 Task: Search one way flight ticket for 1 adult, 5 children, 2 infants in seat and 1 infant on lap in first from Ogden: Ogden-hinckley Airport to Indianapolis: Indianapolis International Airport on 8-5-2023. Choice of flights is Sun country airlines. Number of bags: 1 checked bag. Price is upto 35000. Outbound departure time preference is 11:15.
Action: Mouse moved to (289, 262)
Screenshot: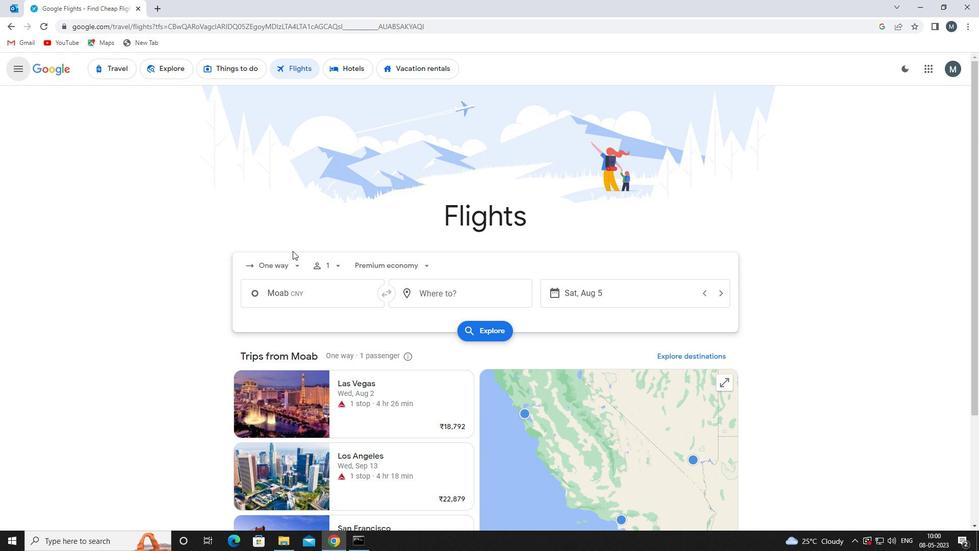 
Action: Mouse pressed left at (289, 262)
Screenshot: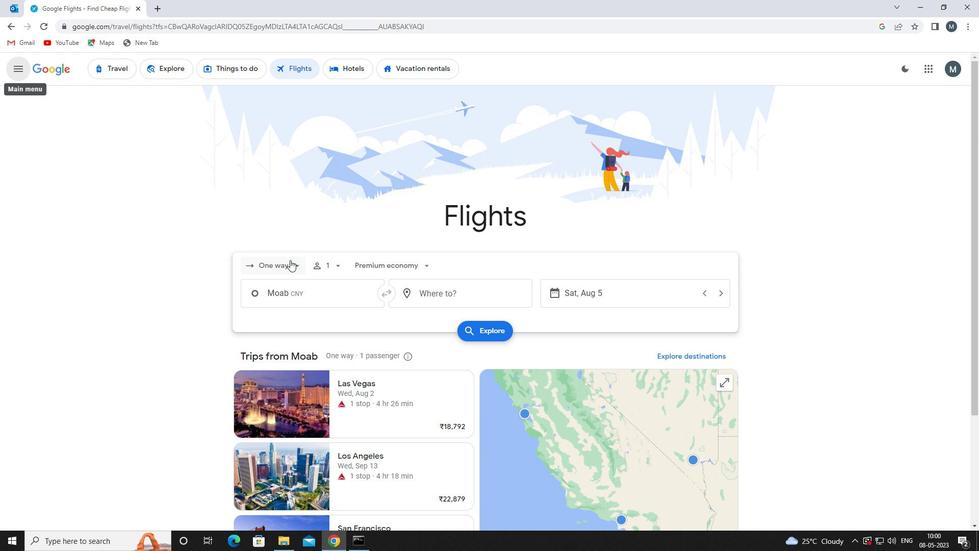
Action: Mouse moved to (296, 315)
Screenshot: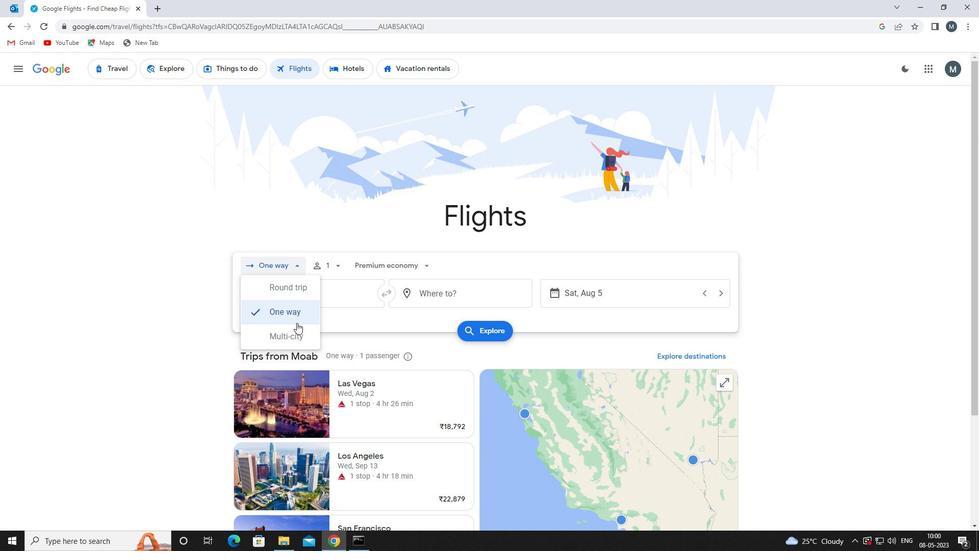 
Action: Mouse pressed left at (296, 315)
Screenshot: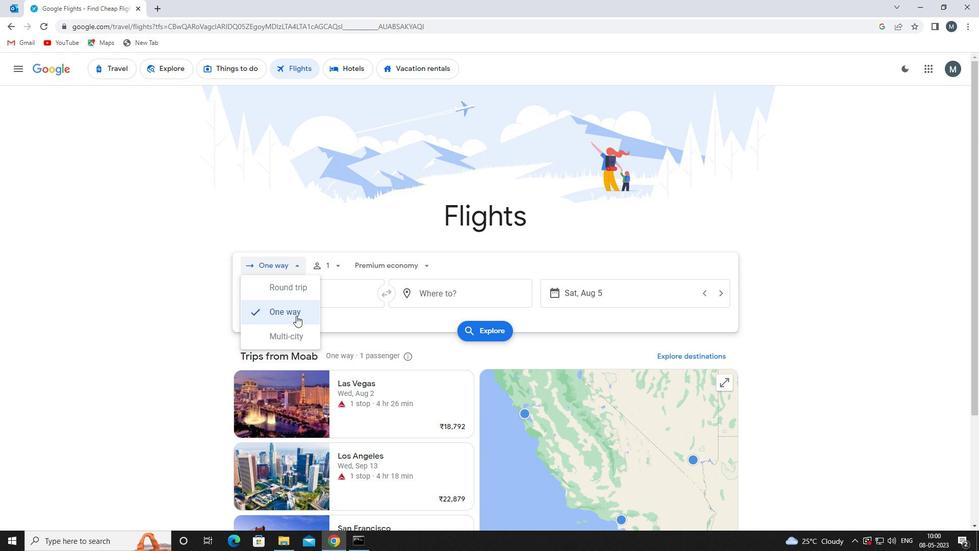 
Action: Mouse moved to (325, 266)
Screenshot: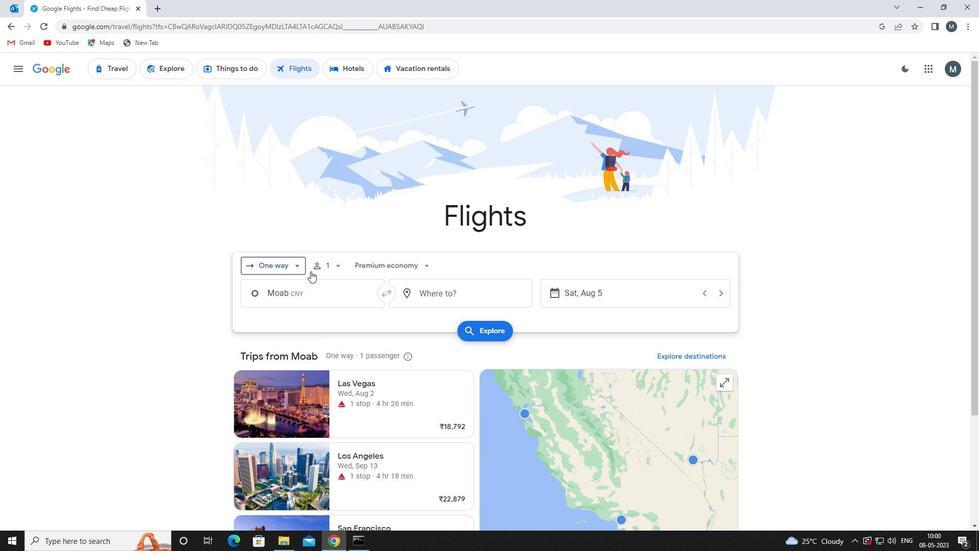 
Action: Mouse pressed left at (325, 266)
Screenshot: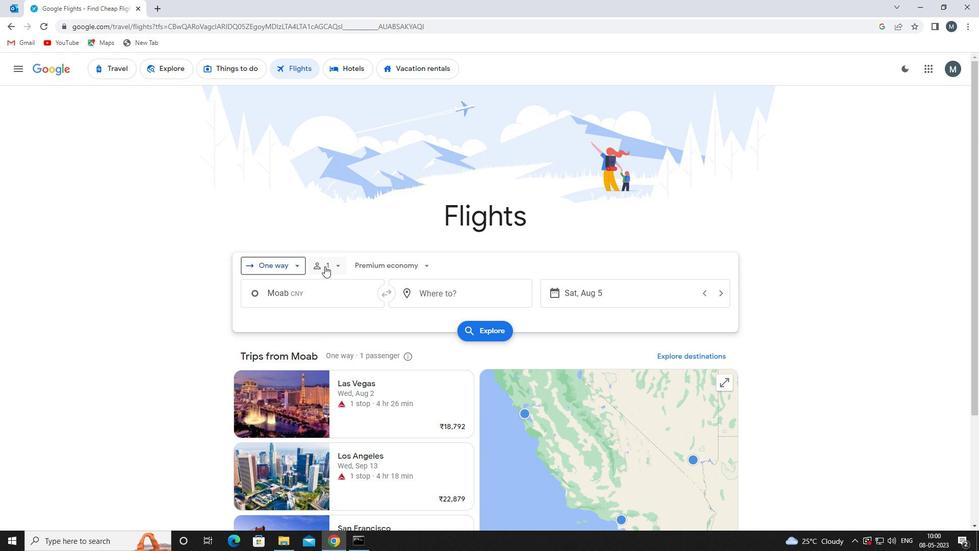 
Action: Mouse moved to (415, 315)
Screenshot: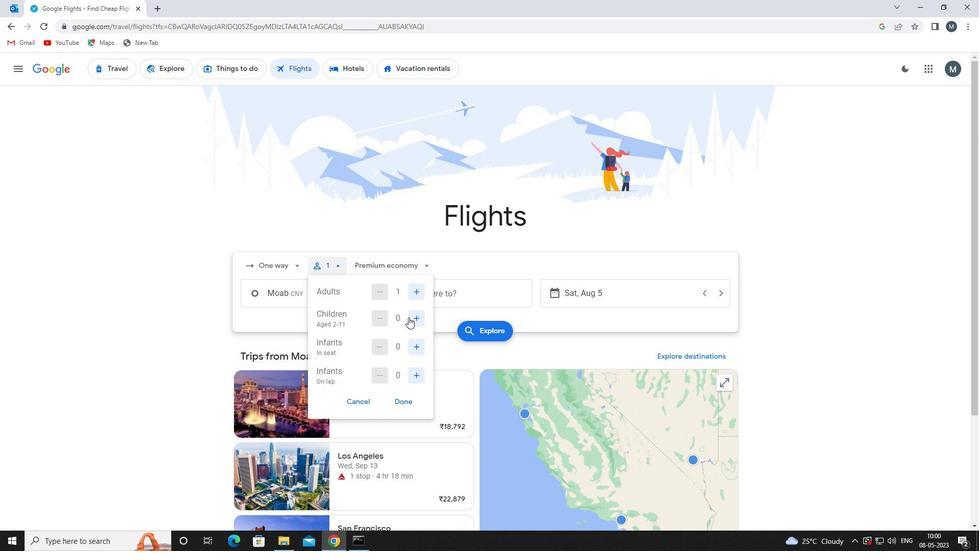 
Action: Mouse pressed left at (415, 315)
Screenshot: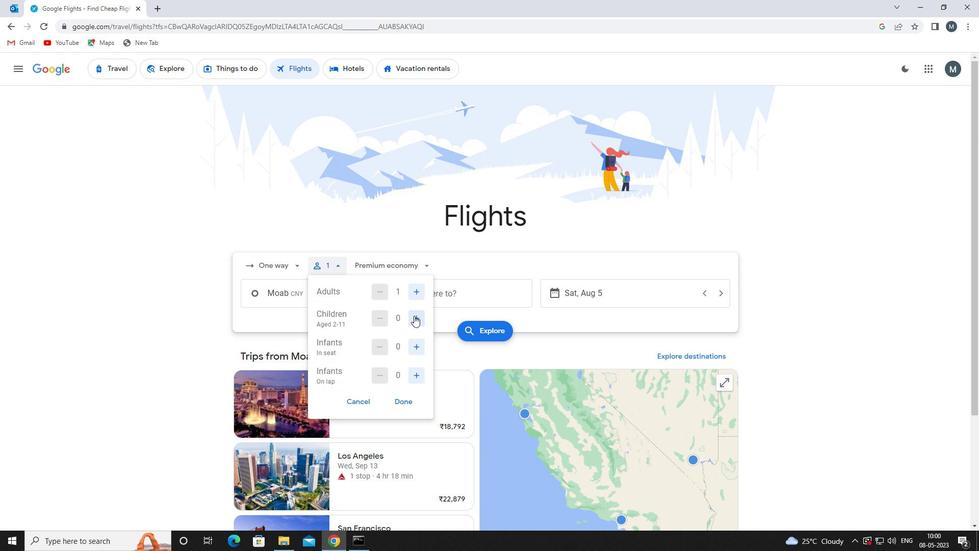
Action: Mouse moved to (415, 315)
Screenshot: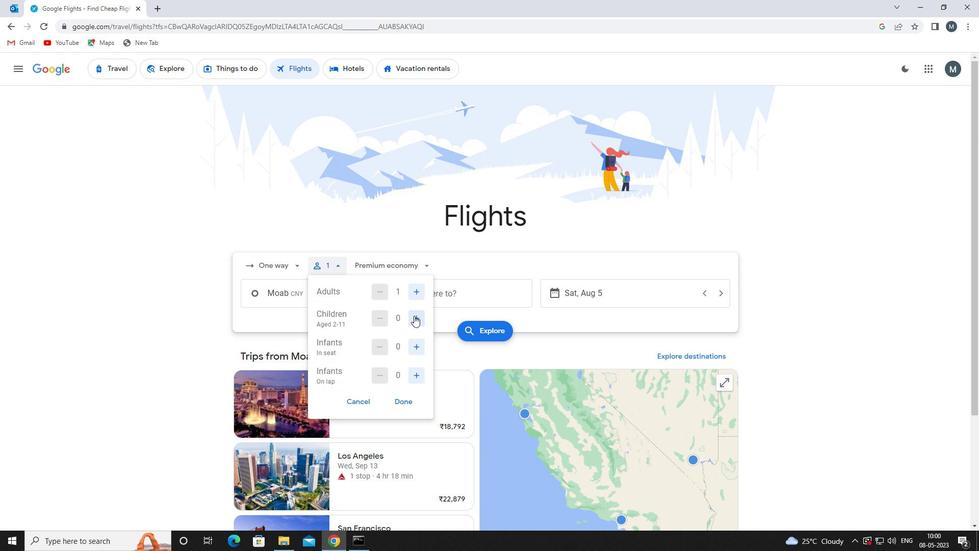 
Action: Mouse pressed left at (415, 315)
Screenshot: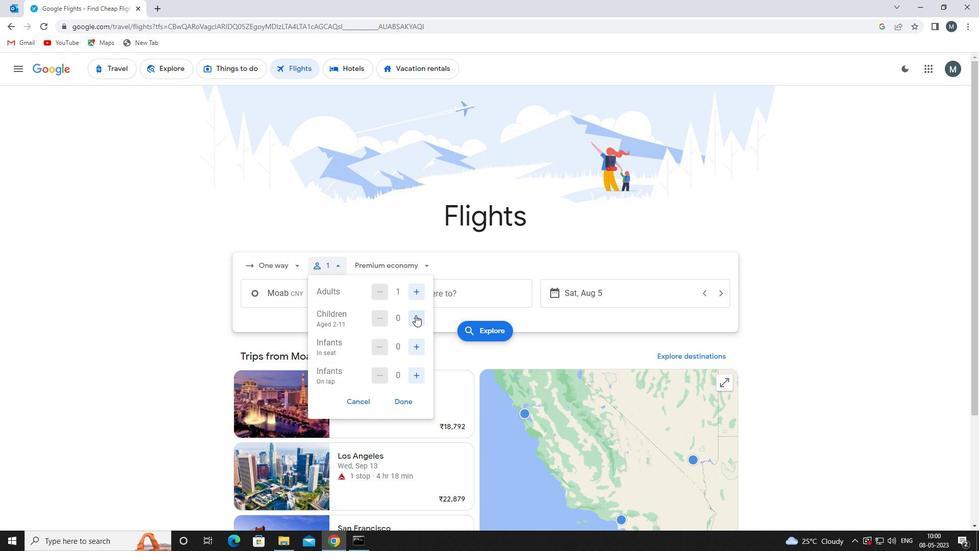
Action: Mouse moved to (417, 315)
Screenshot: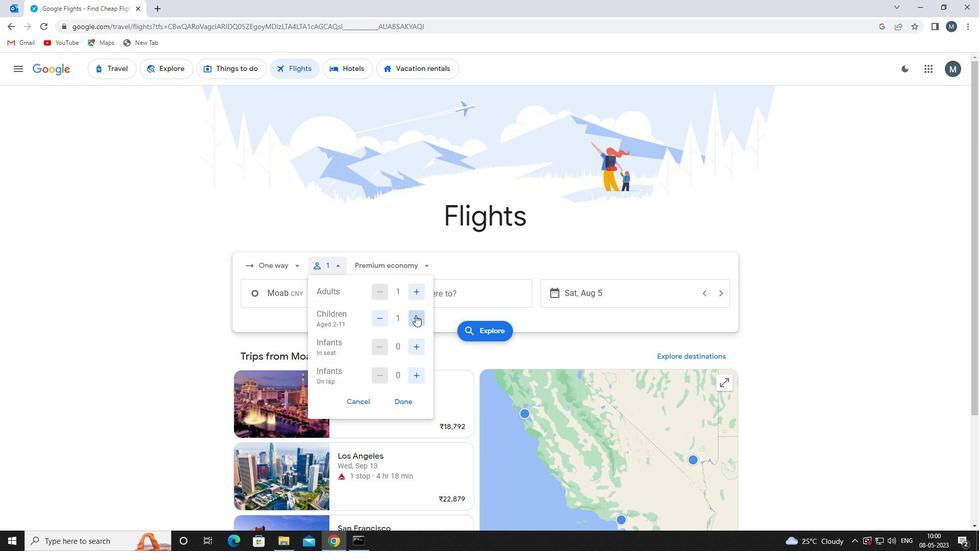 
Action: Mouse pressed left at (417, 315)
Screenshot: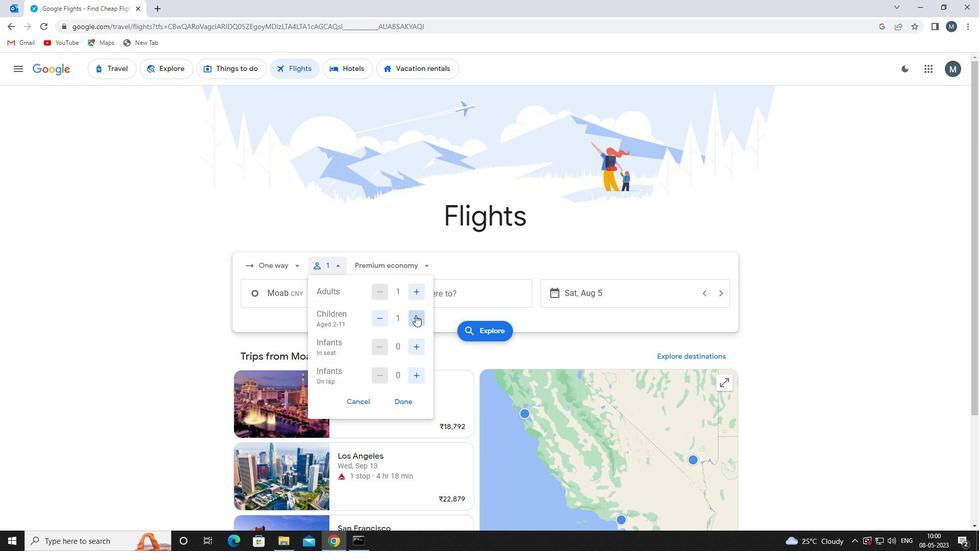 
Action: Mouse pressed left at (417, 315)
Screenshot: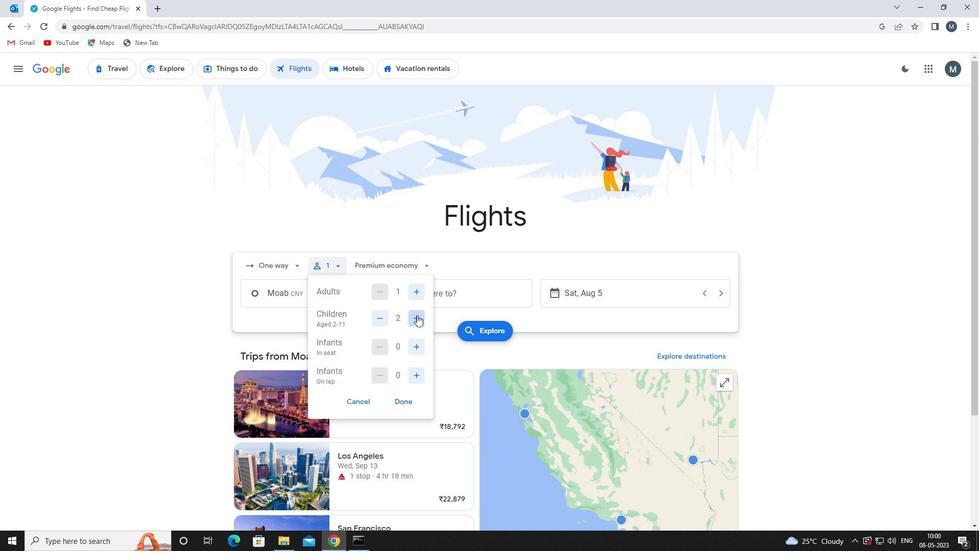 
Action: Mouse pressed left at (417, 315)
Screenshot: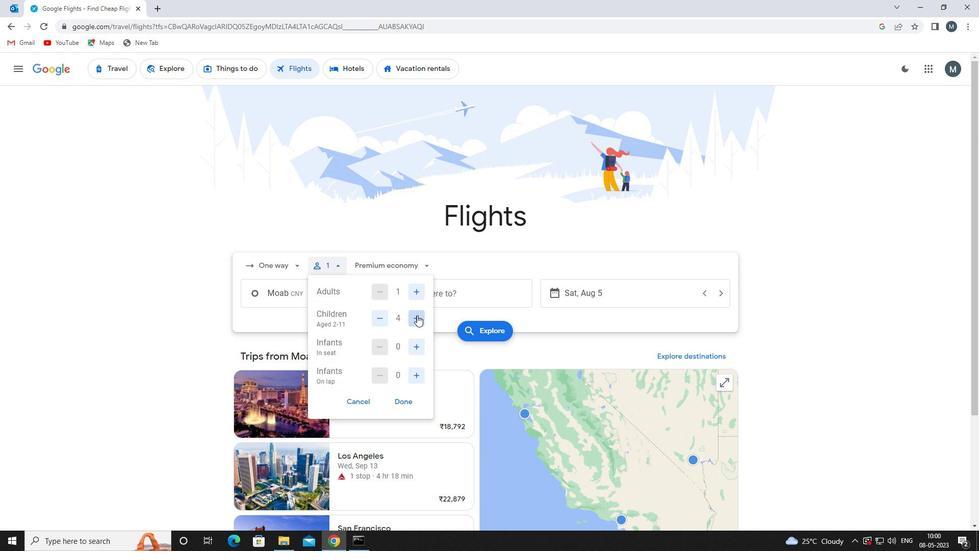 
Action: Mouse moved to (420, 344)
Screenshot: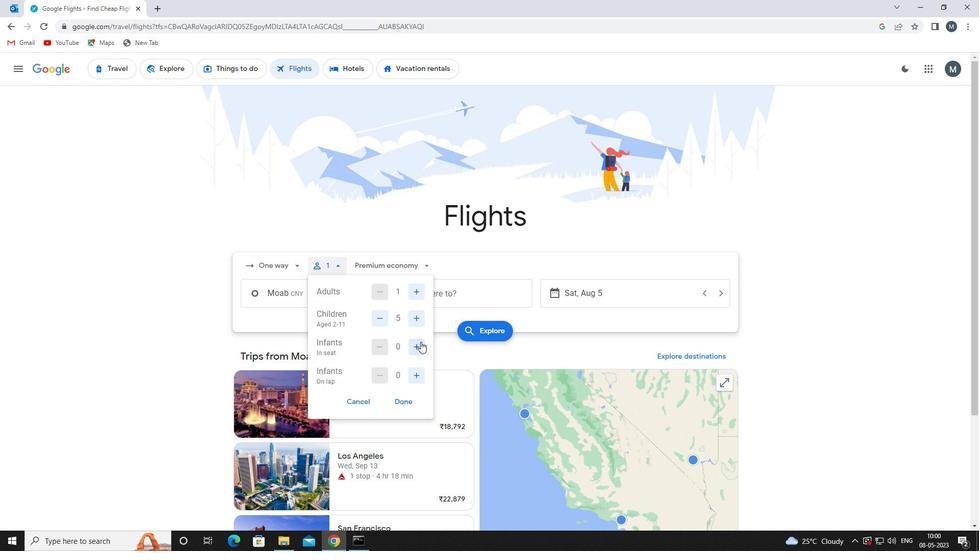 
Action: Mouse pressed left at (420, 344)
Screenshot: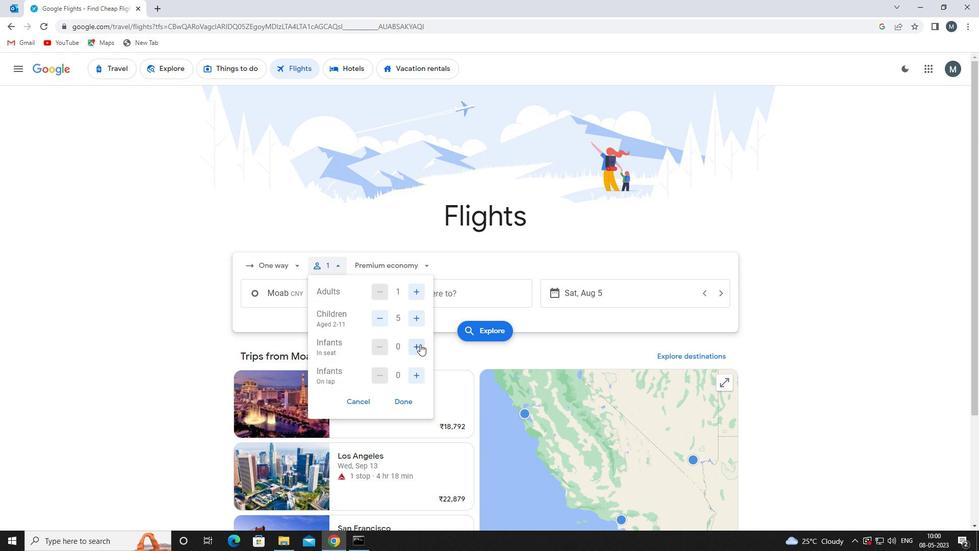 
Action: Mouse pressed left at (420, 344)
Screenshot: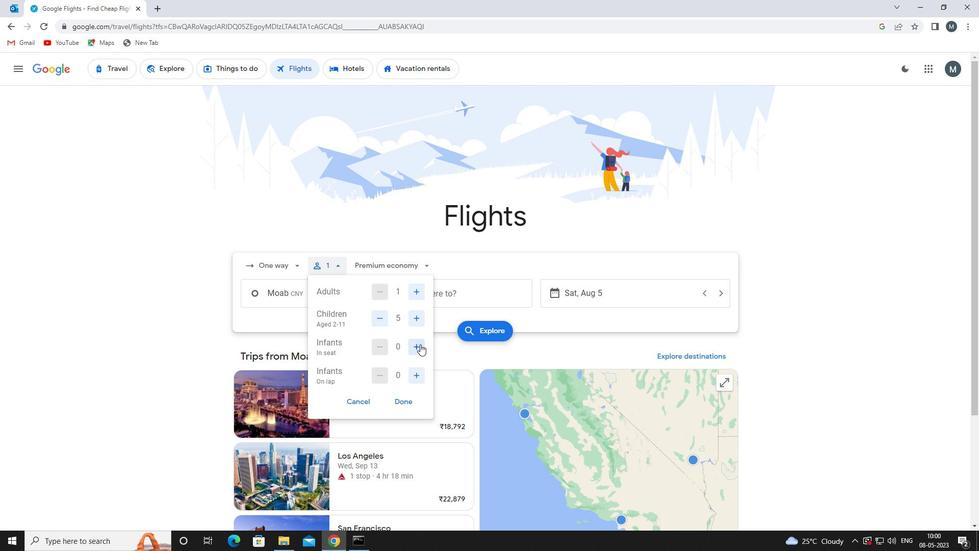 
Action: Mouse moved to (416, 374)
Screenshot: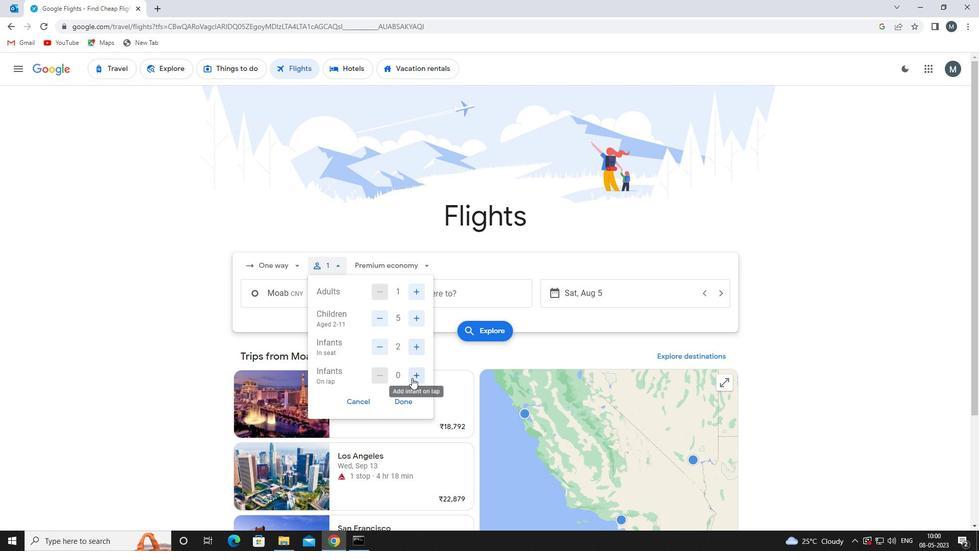 
Action: Mouse pressed left at (416, 374)
Screenshot: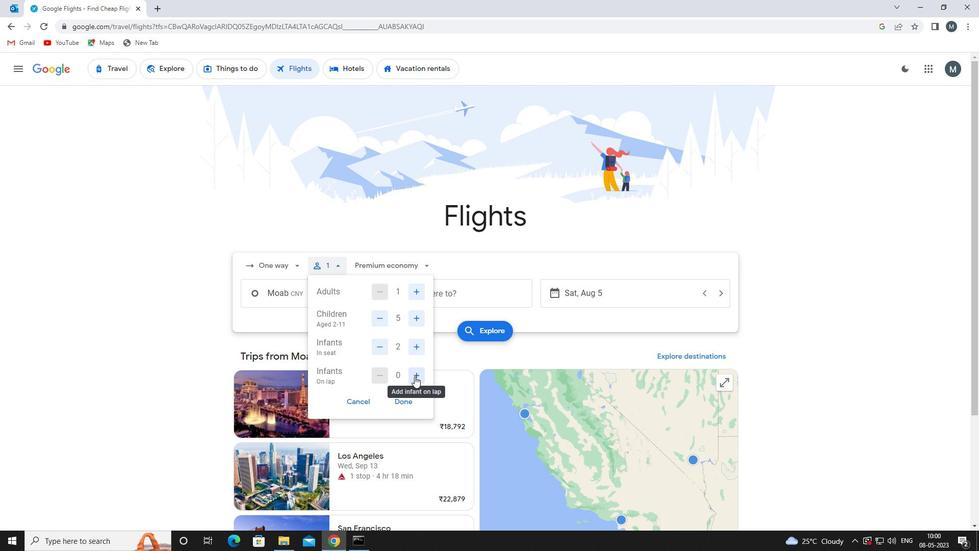 
Action: Mouse moved to (376, 346)
Screenshot: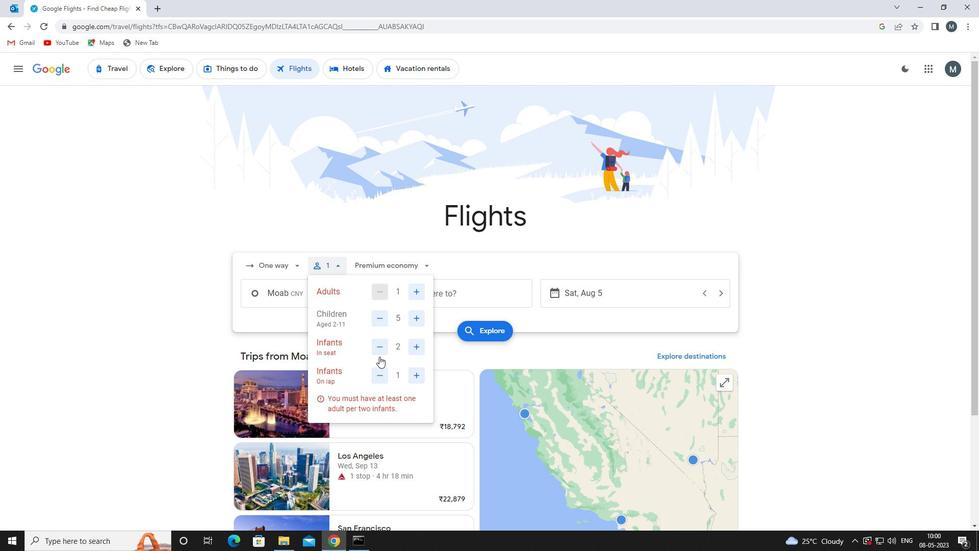 
Action: Mouse pressed left at (376, 346)
Screenshot: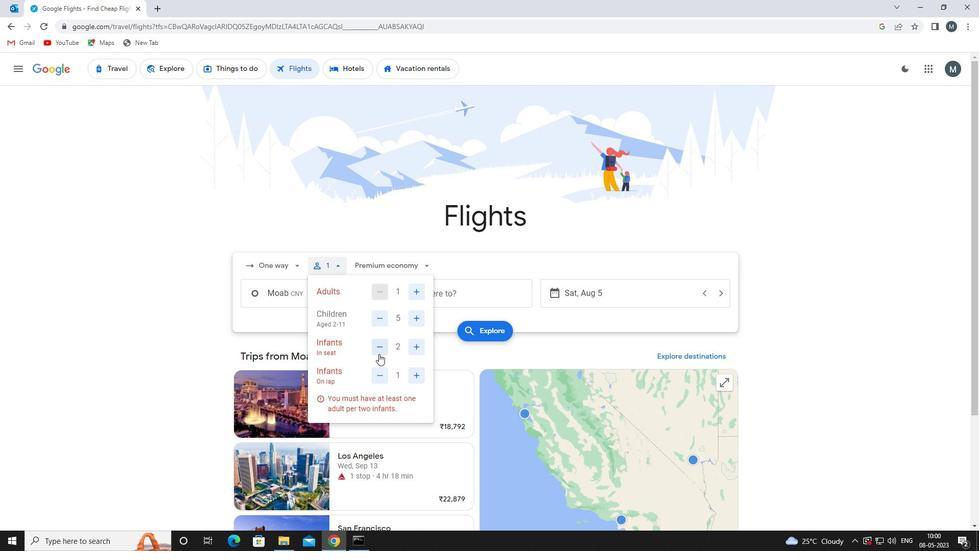 
Action: Mouse moved to (406, 401)
Screenshot: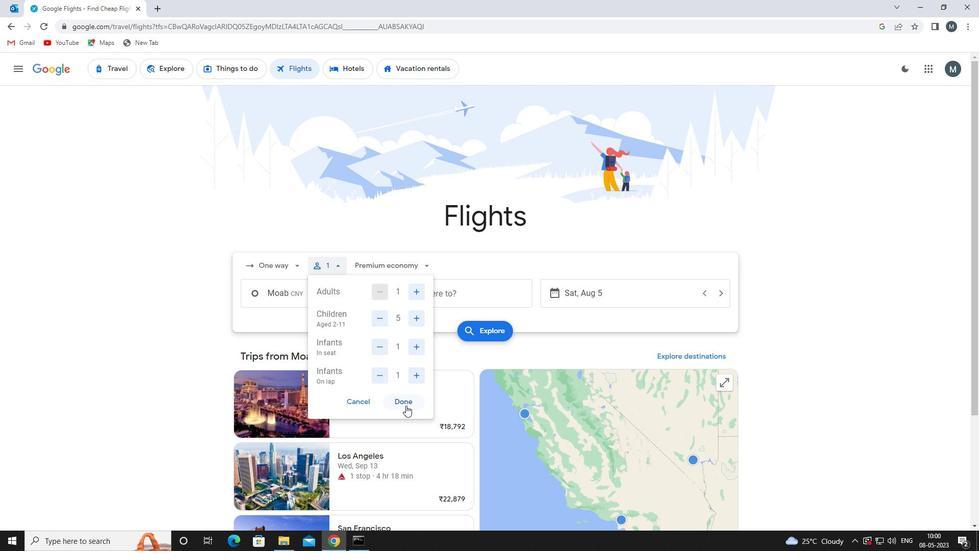 
Action: Mouse pressed left at (406, 401)
Screenshot: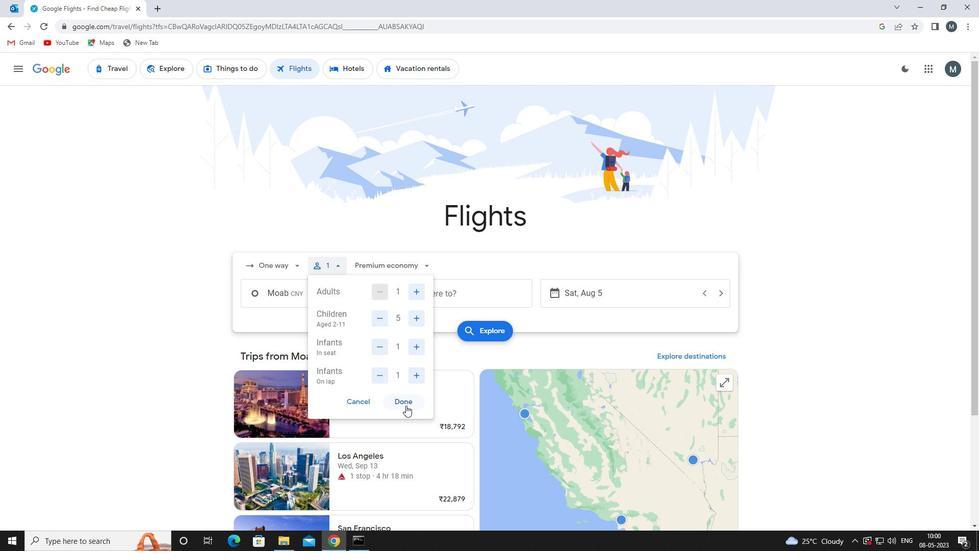 
Action: Mouse moved to (398, 270)
Screenshot: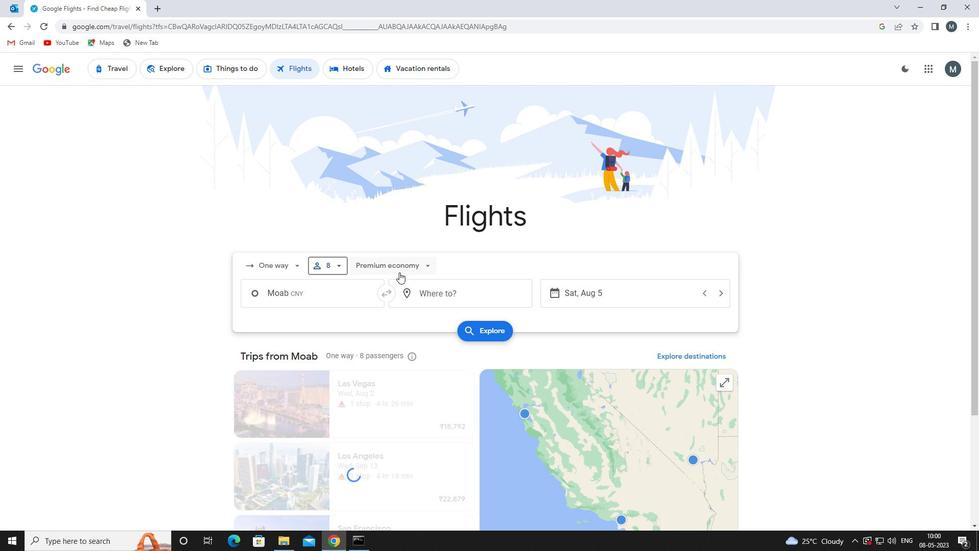 
Action: Mouse pressed left at (398, 270)
Screenshot: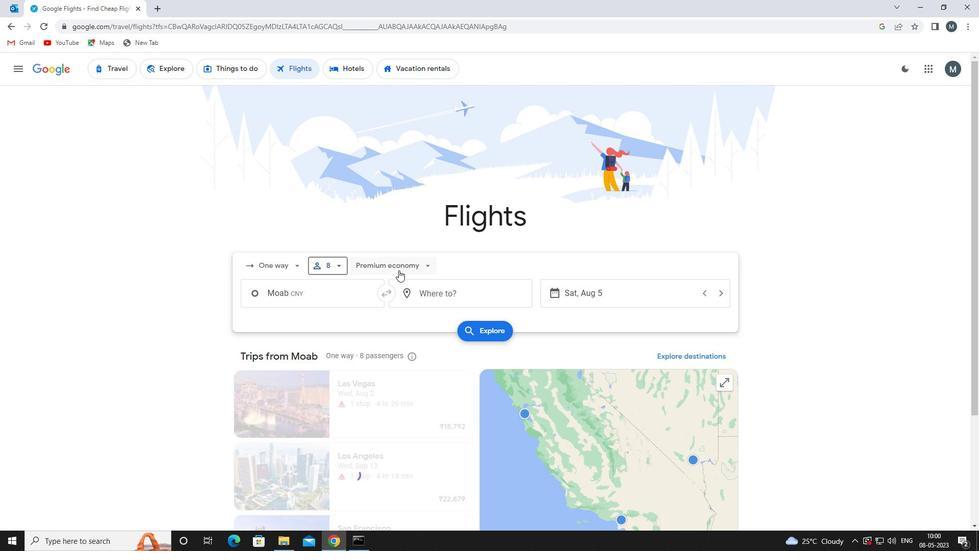 
Action: Mouse moved to (397, 360)
Screenshot: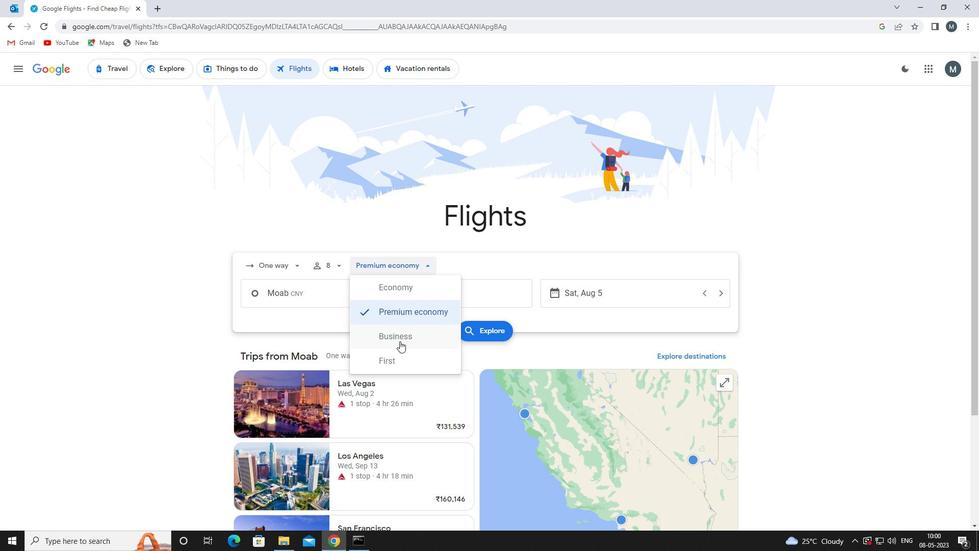 
Action: Mouse pressed left at (397, 360)
Screenshot: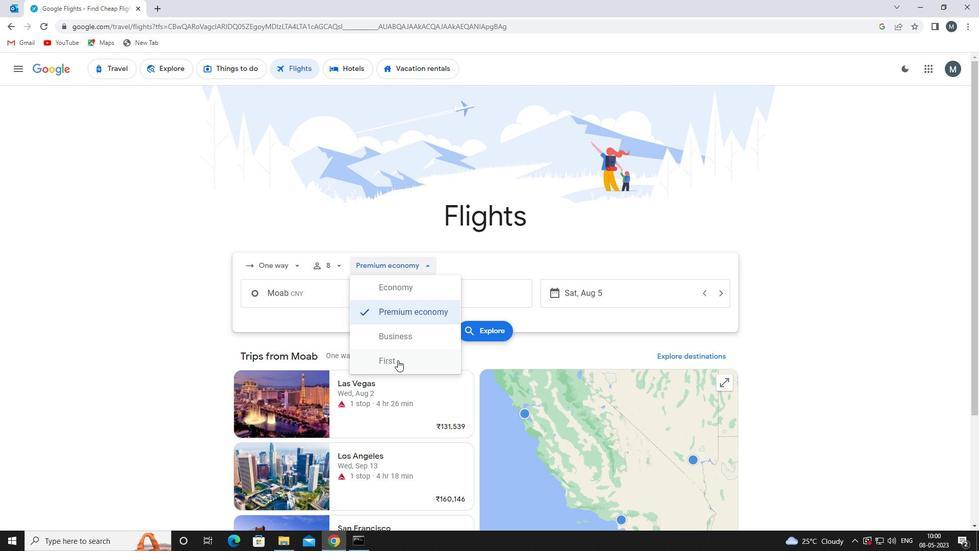 
Action: Mouse moved to (322, 295)
Screenshot: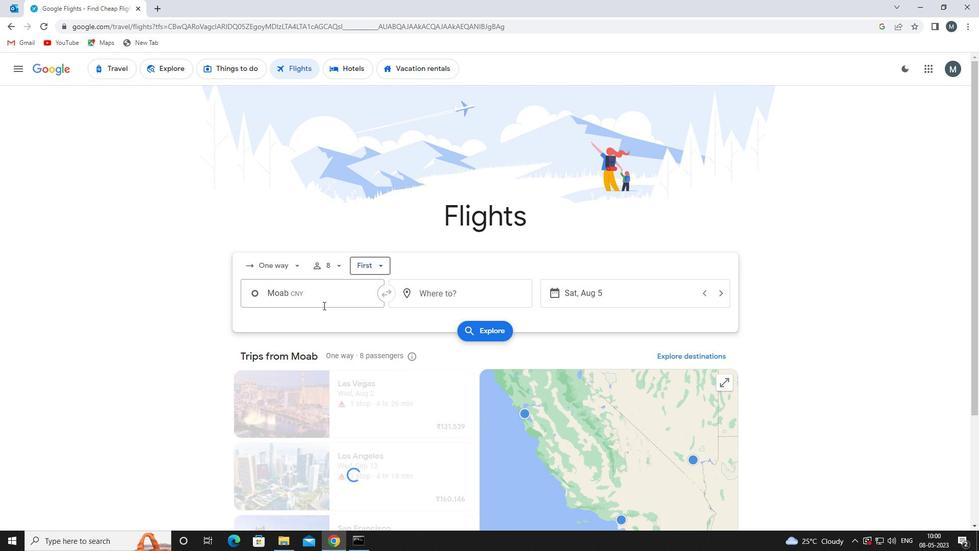
Action: Mouse pressed left at (322, 295)
Screenshot: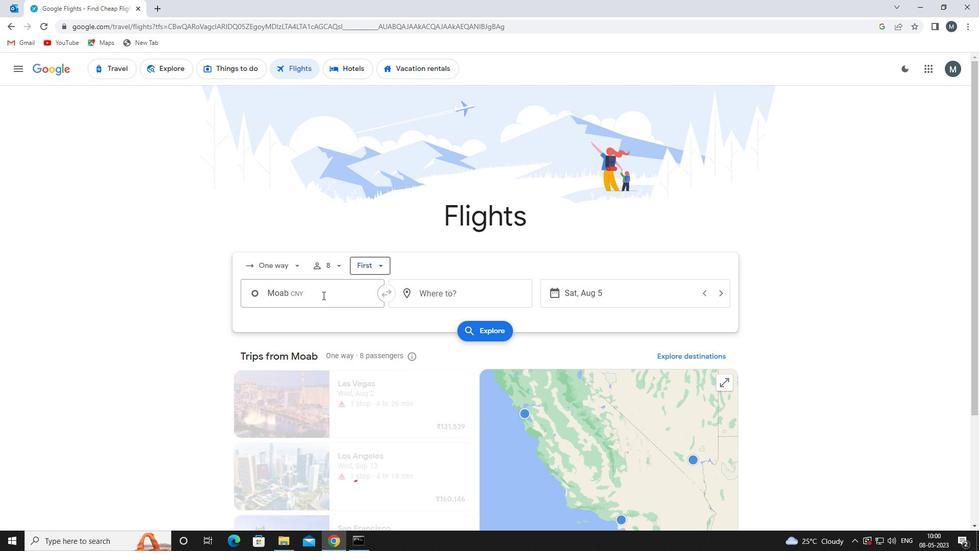 
Action: Key pressed ogden<Key.space>hi
Screenshot: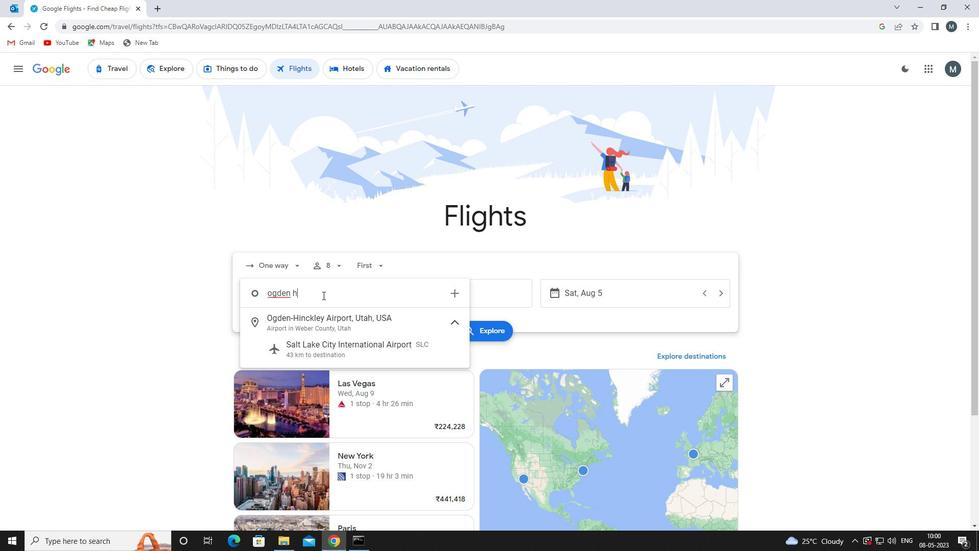 
Action: Mouse moved to (362, 322)
Screenshot: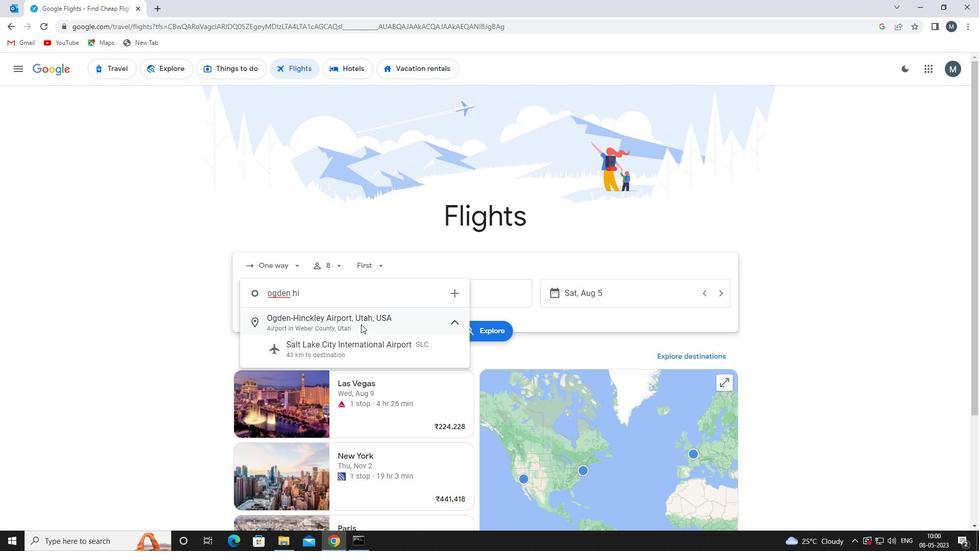 
Action: Mouse pressed left at (362, 322)
Screenshot: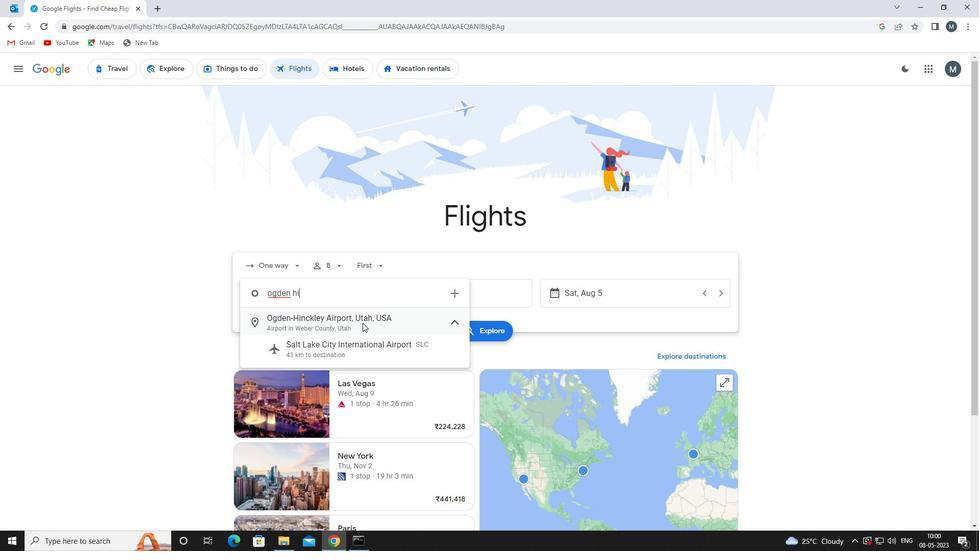 
Action: Mouse moved to (440, 293)
Screenshot: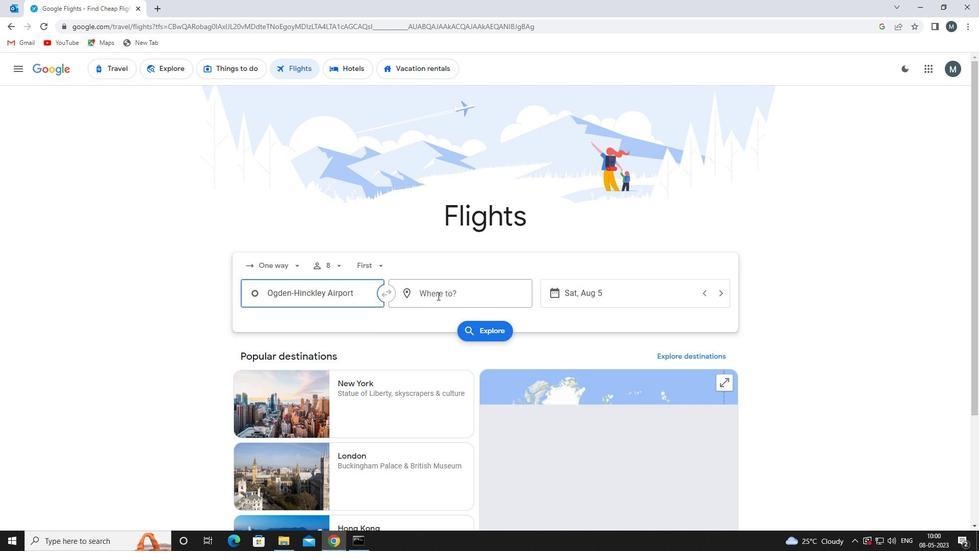 
Action: Mouse pressed left at (440, 293)
Screenshot: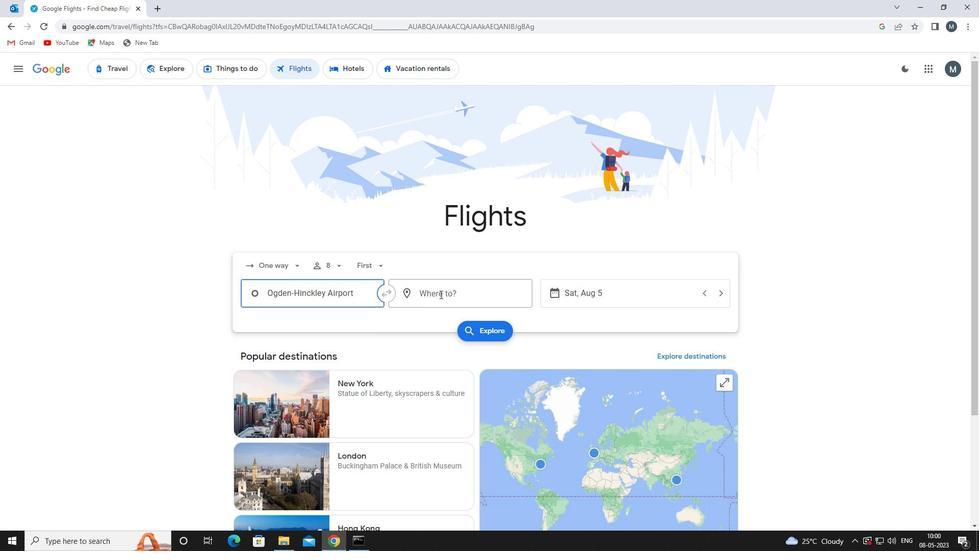 
Action: Key pressed ind
Screenshot: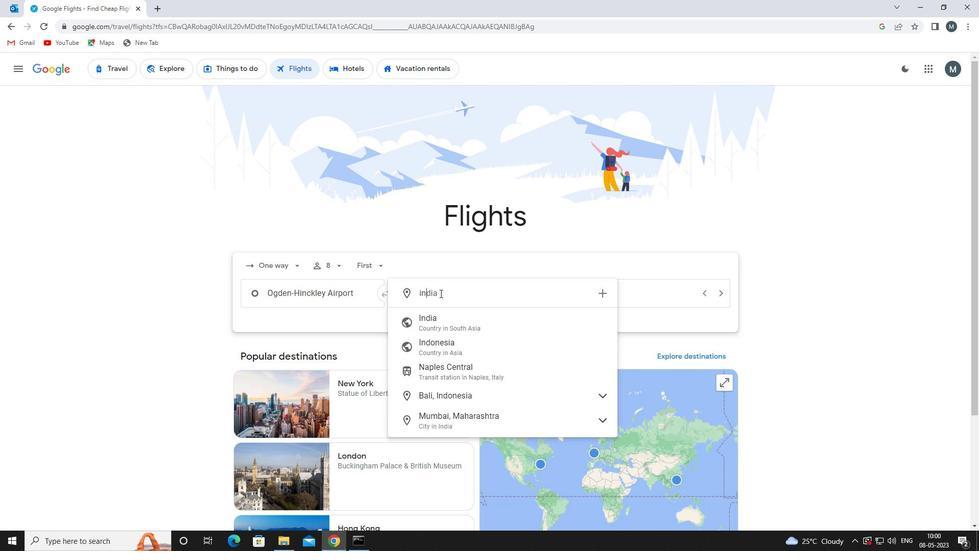
Action: Mouse moved to (465, 318)
Screenshot: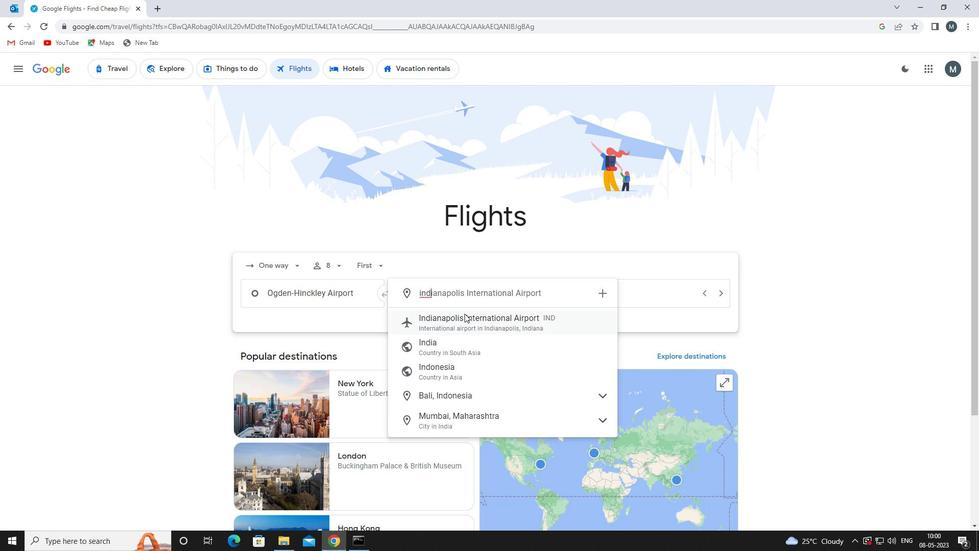 
Action: Mouse pressed left at (465, 318)
Screenshot: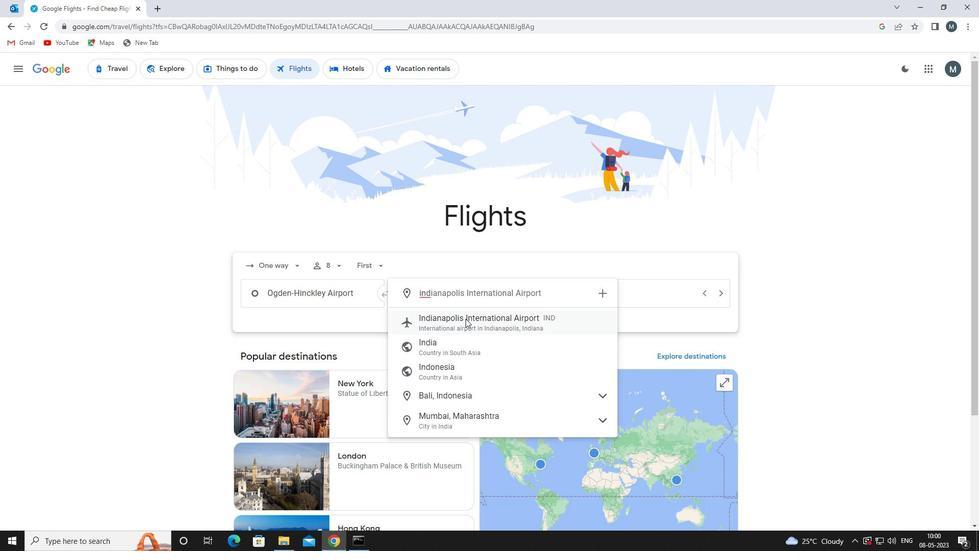 
Action: Mouse moved to (581, 289)
Screenshot: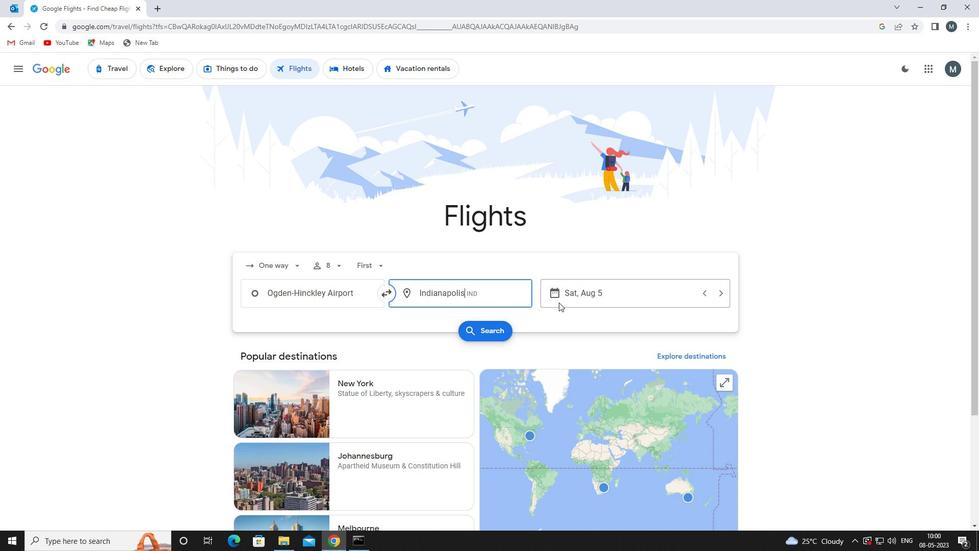 
Action: Mouse pressed left at (581, 289)
Screenshot: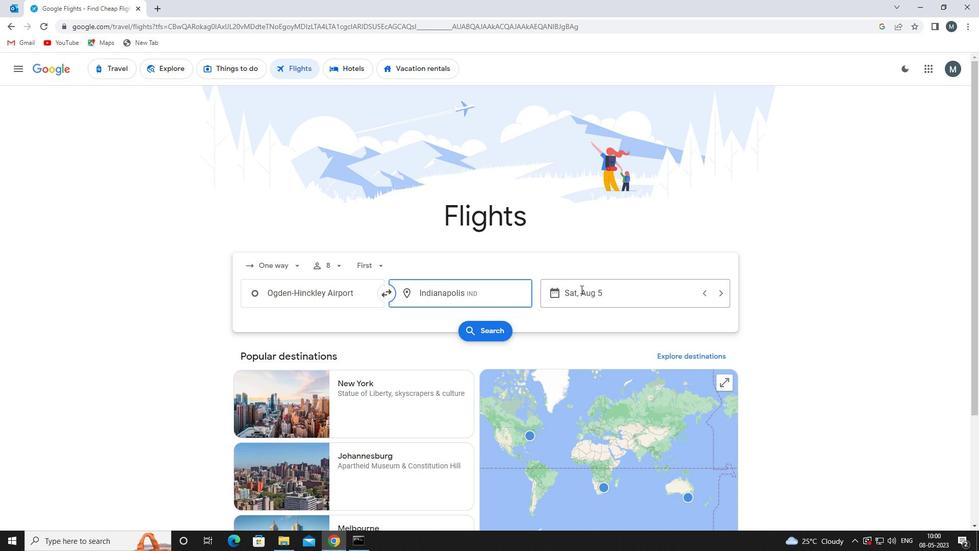 
Action: Mouse moved to (513, 344)
Screenshot: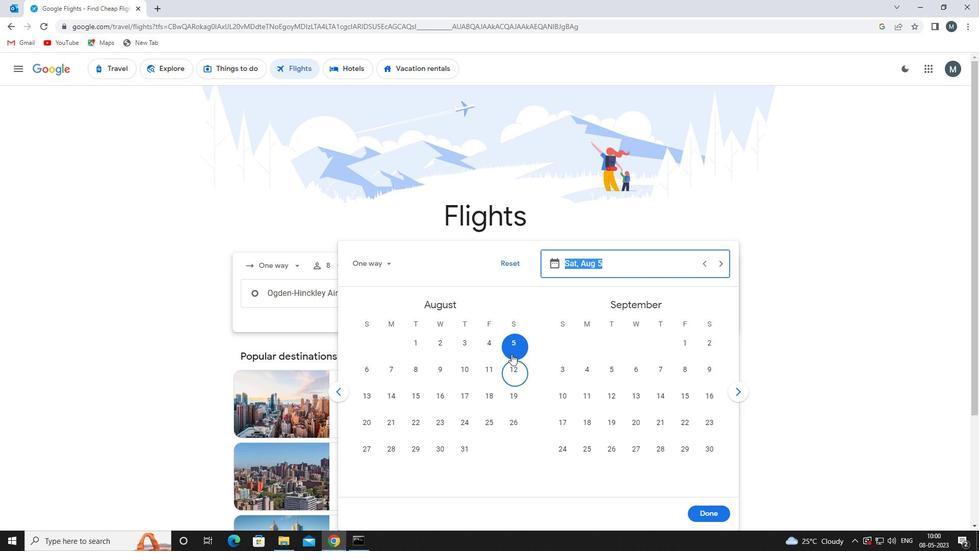 
Action: Mouse pressed left at (513, 344)
Screenshot: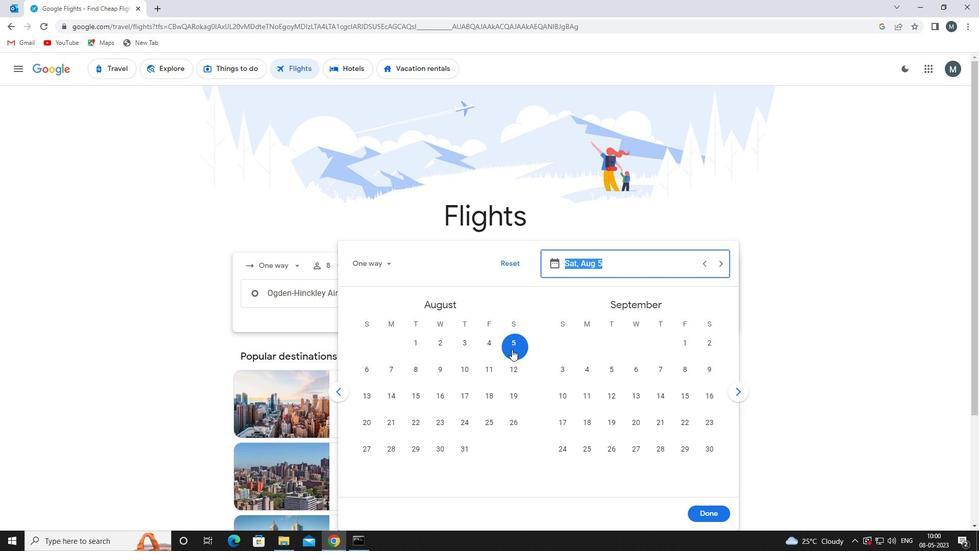 
Action: Mouse moved to (714, 509)
Screenshot: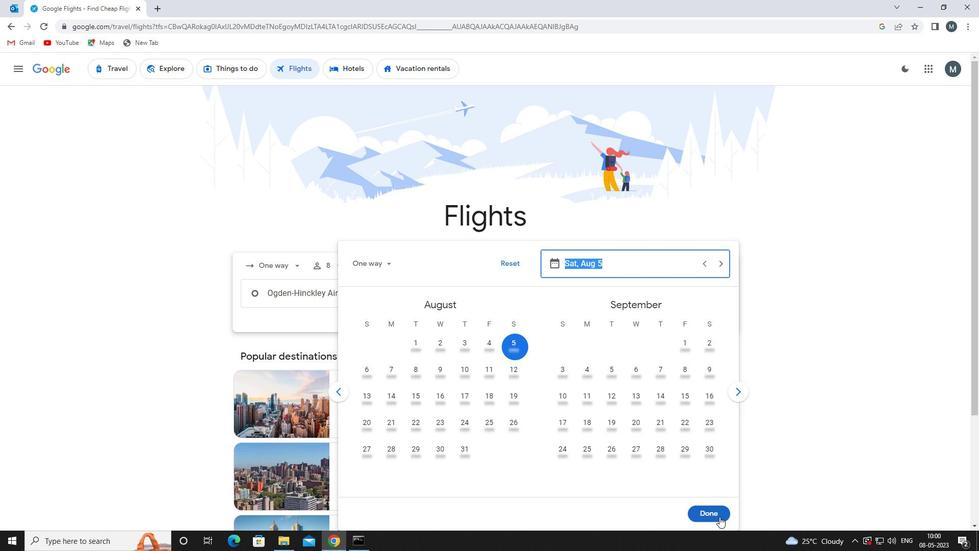 
Action: Mouse pressed left at (714, 509)
Screenshot: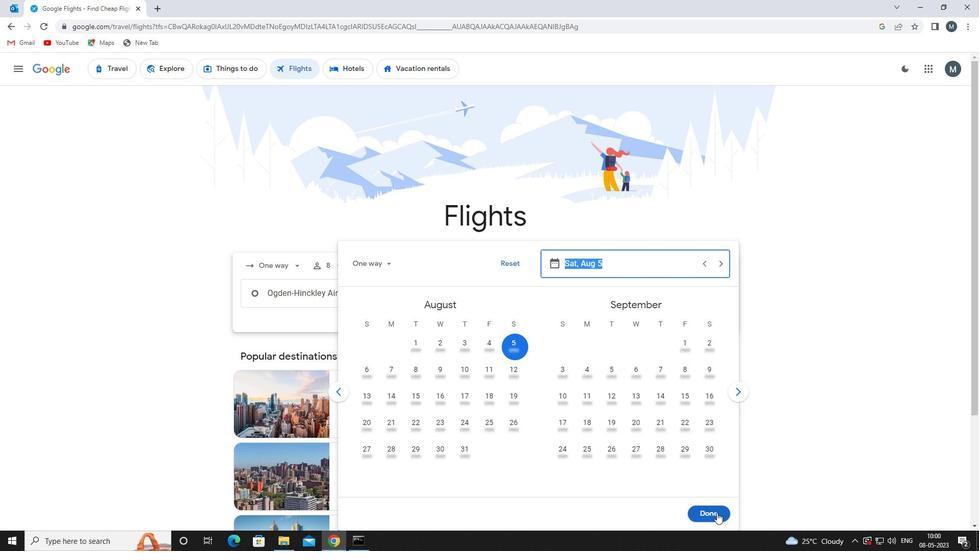 
Action: Mouse moved to (473, 326)
Screenshot: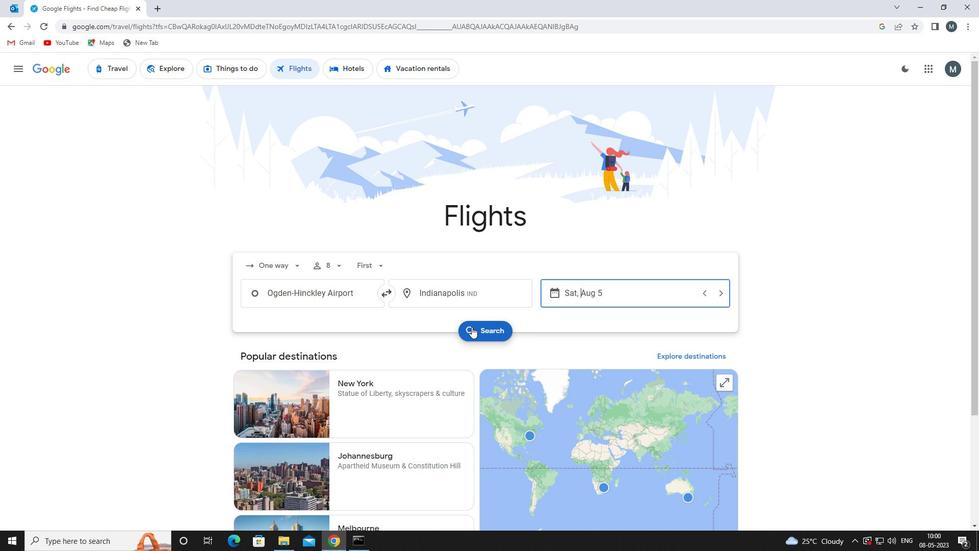 
Action: Mouse pressed left at (473, 326)
Screenshot: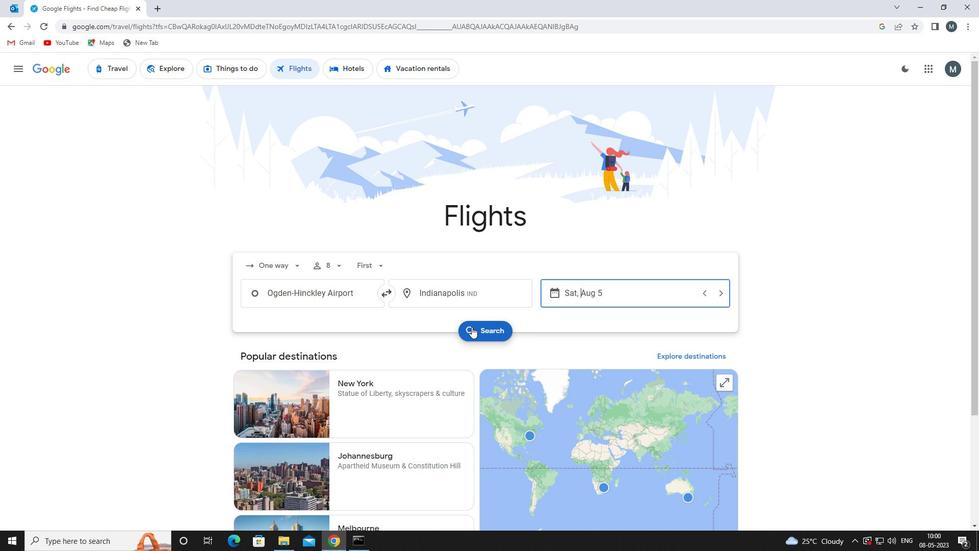 
Action: Mouse moved to (256, 164)
Screenshot: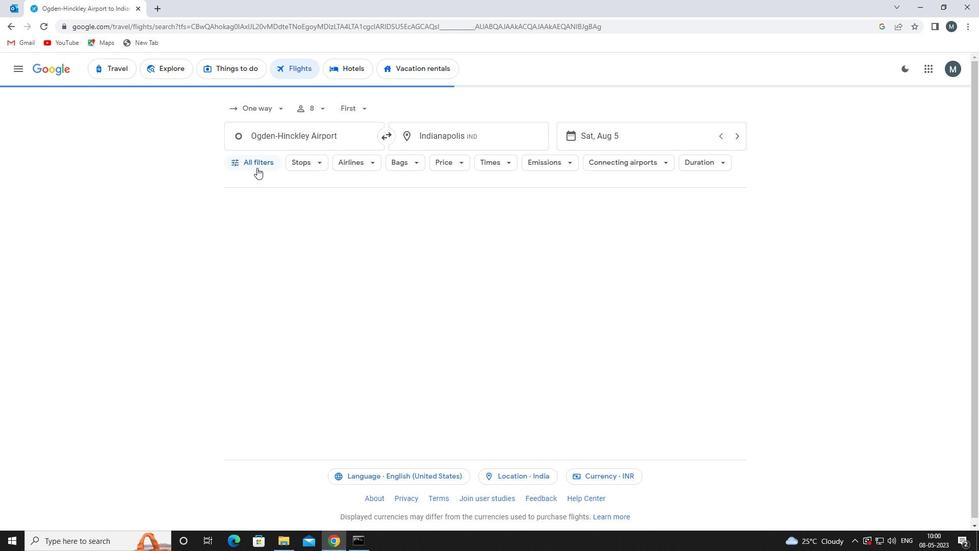 
Action: Mouse pressed left at (256, 164)
Screenshot: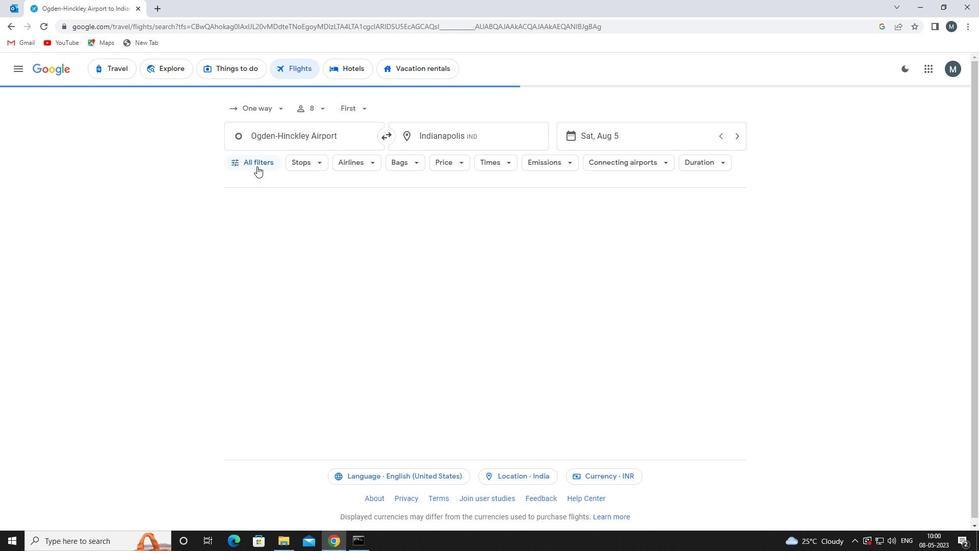 
Action: Mouse moved to (304, 263)
Screenshot: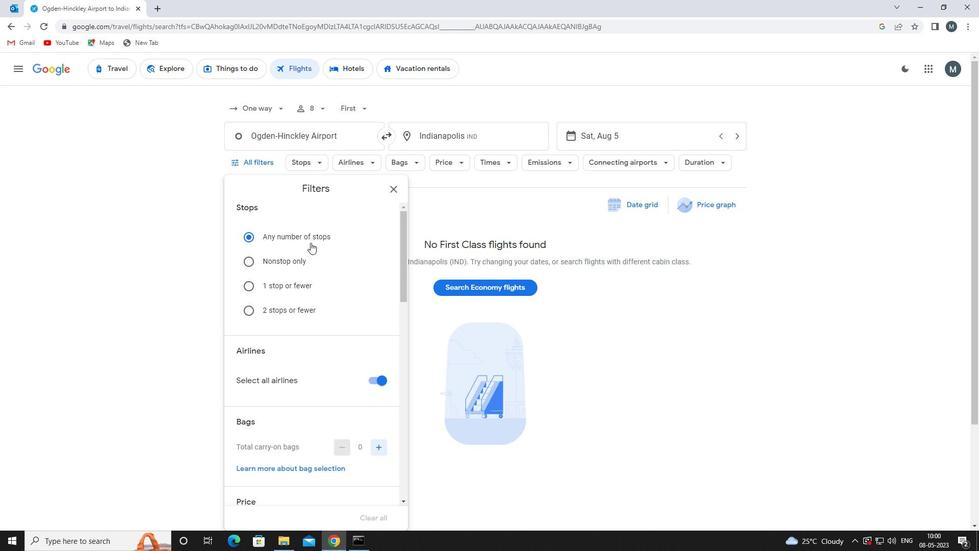 
Action: Mouse scrolled (304, 262) with delta (0, 0)
Screenshot: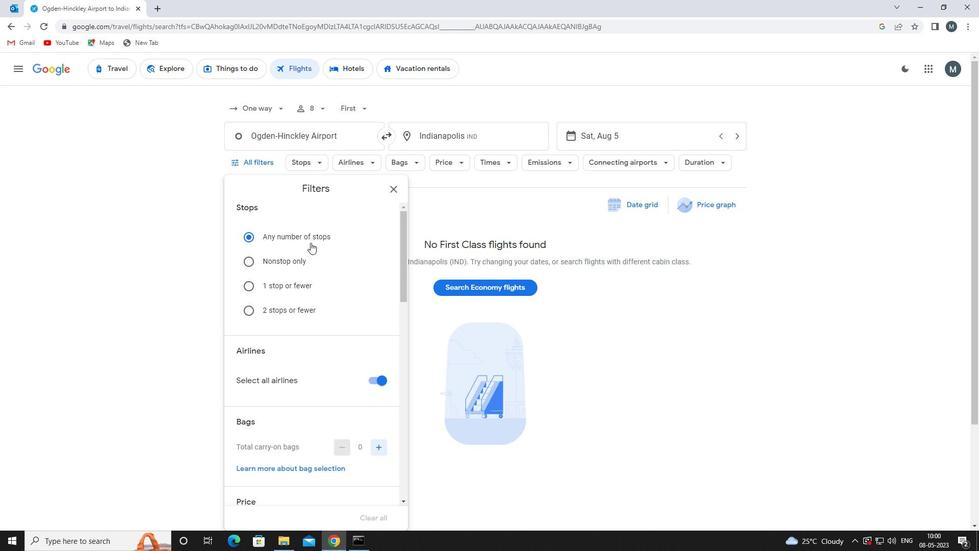 
Action: Mouse moved to (302, 266)
Screenshot: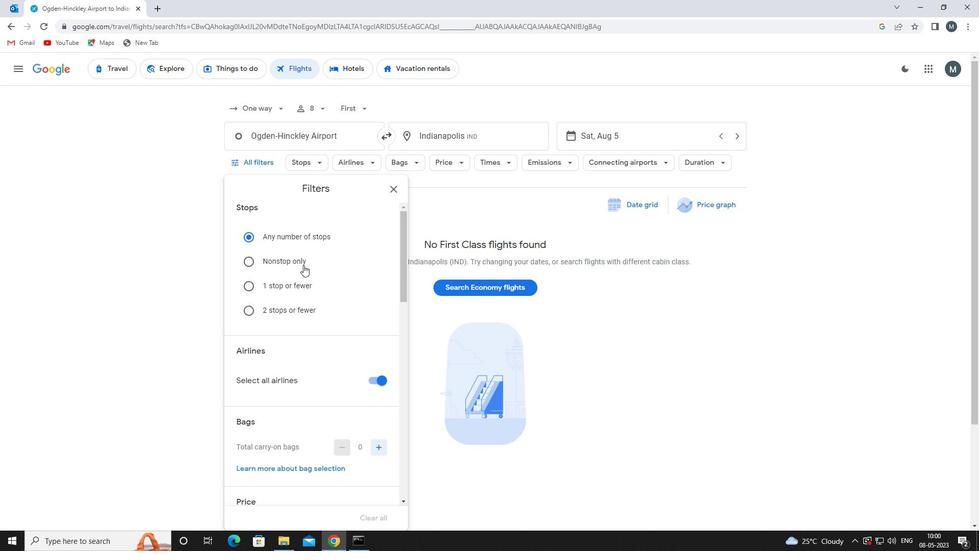 
Action: Mouse scrolled (302, 266) with delta (0, 0)
Screenshot: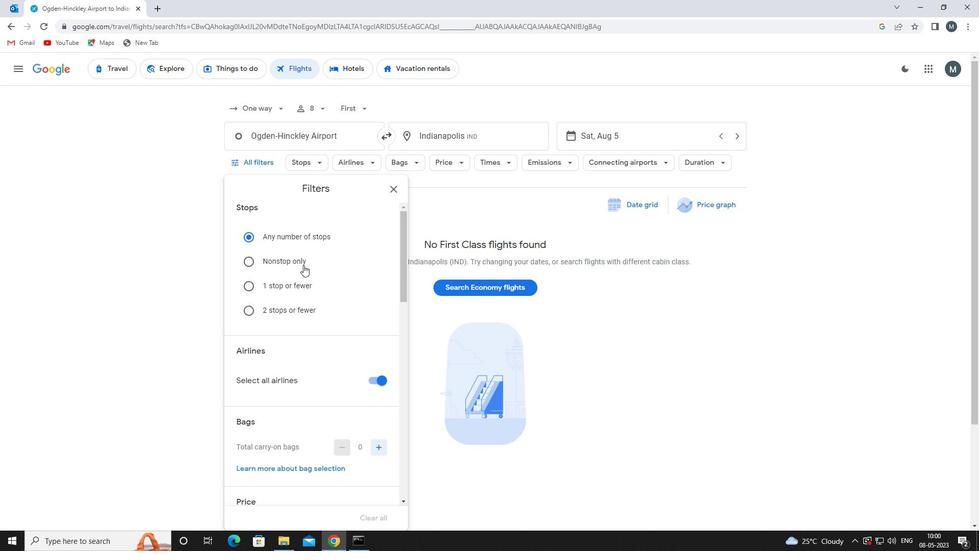 
Action: Mouse moved to (381, 273)
Screenshot: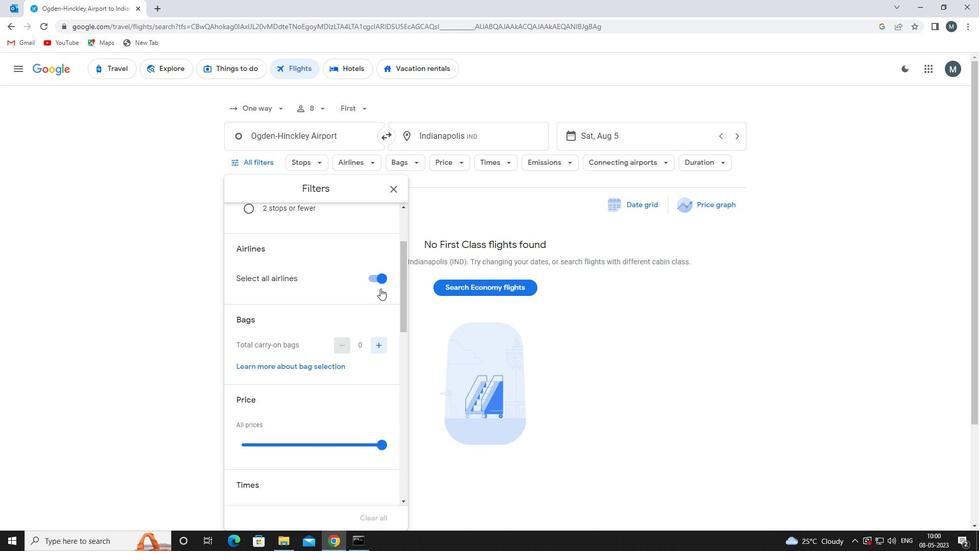 
Action: Mouse pressed left at (381, 273)
Screenshot: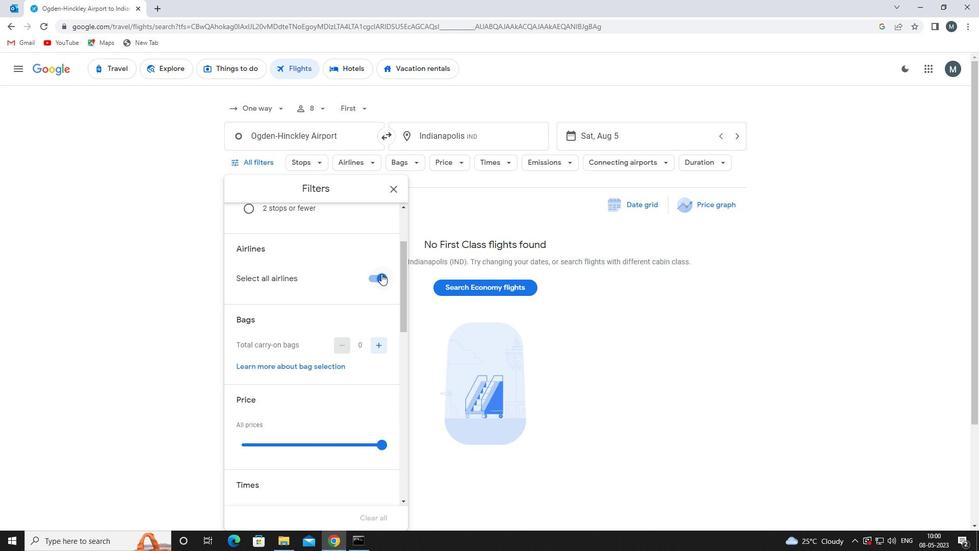 
Action: Mouse moved to (325, 295)
Screenshot: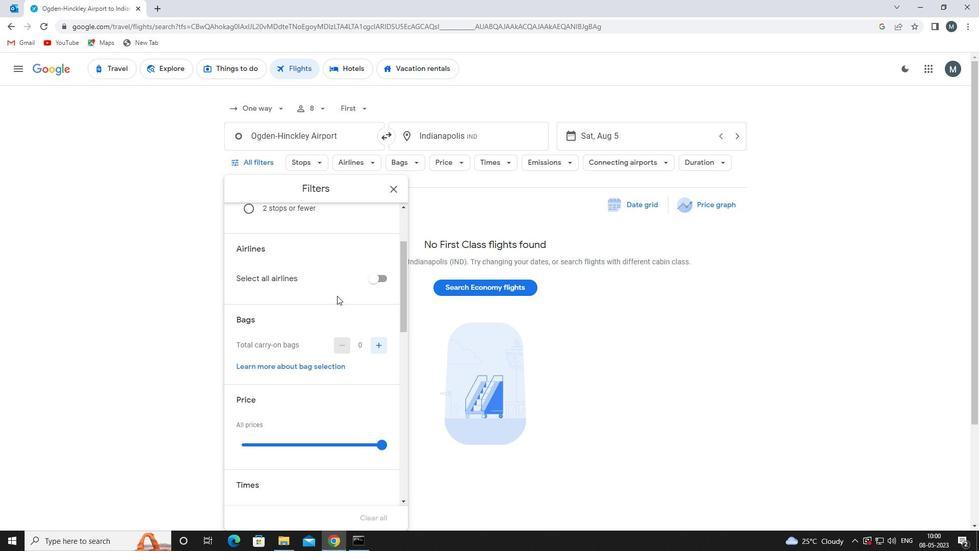 
Action: Mouse scrolled (325, 294) with delta (0, 0)
Screenshot: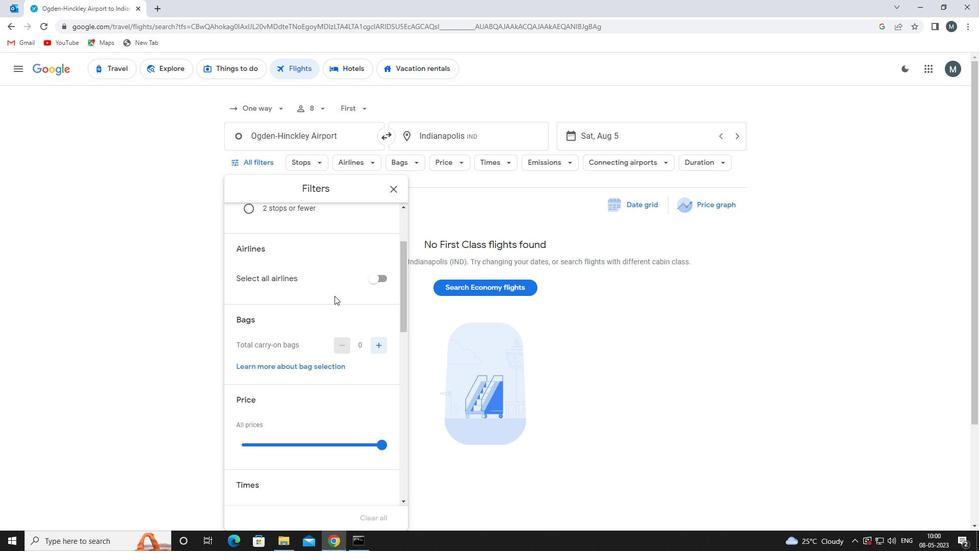 
Action: Mouse scrolled (325, 295) with delta (0, 0)
Screenshot: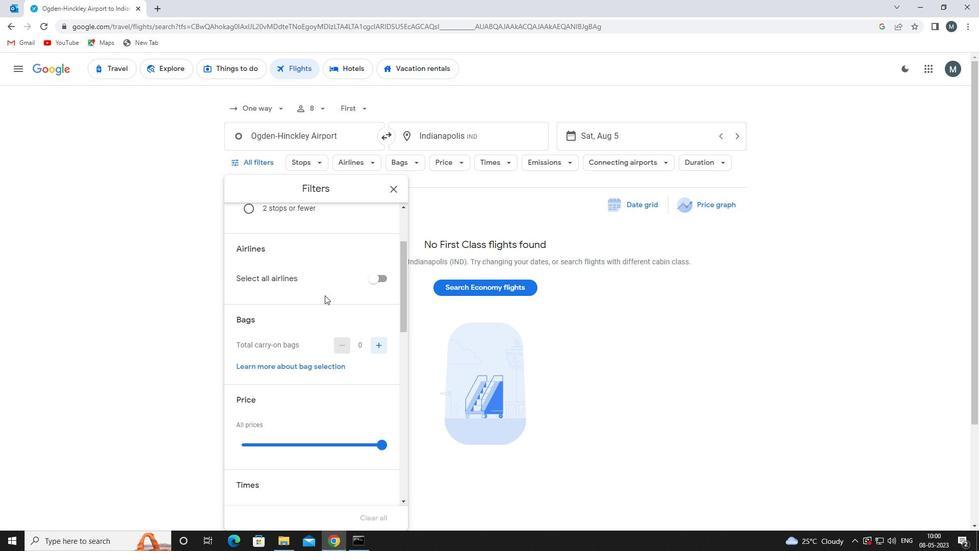 
Action: Mouse moved to (322, 295)
Screenshot: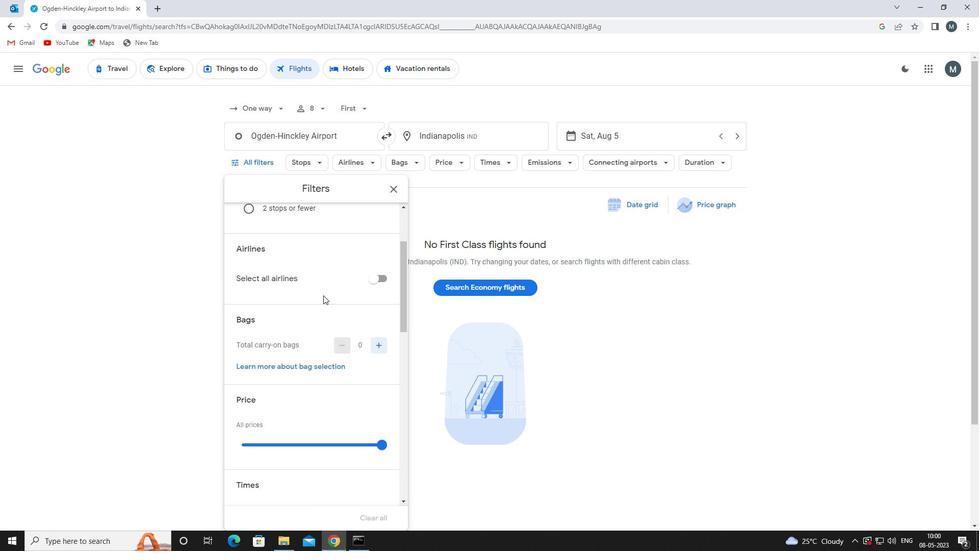 
Action: Mouse scrolled (322, 295) with delta (0, 0)
Screenshot: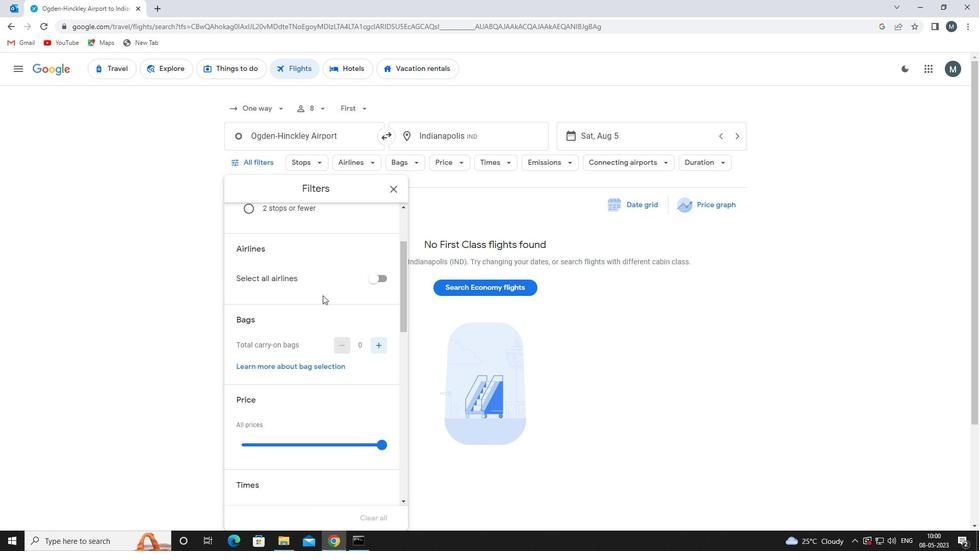 
Action: Mouse scrolled (322, 295) with delta (0, 0)
Screenshot: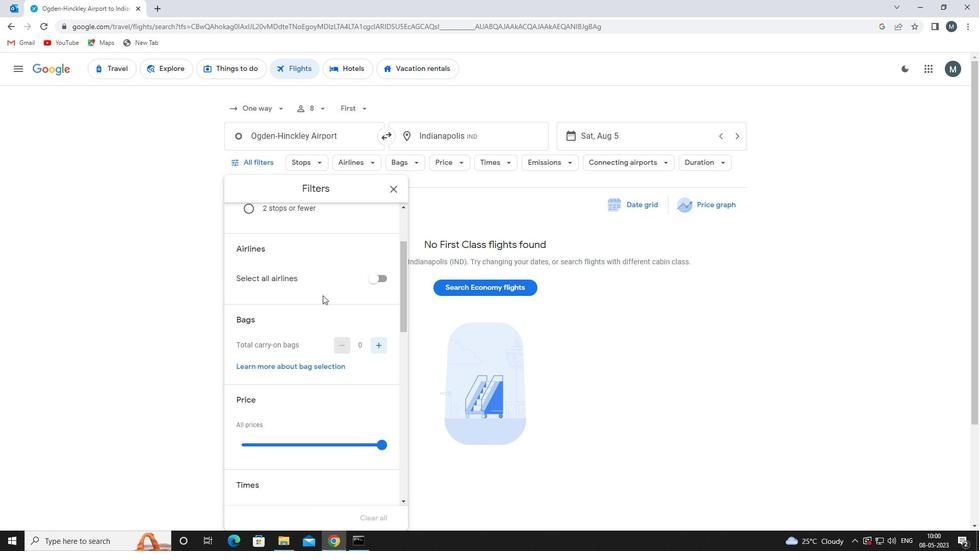 
Action: Mouse scrolled (322, 294) with delta (0, 0)
Screenshot: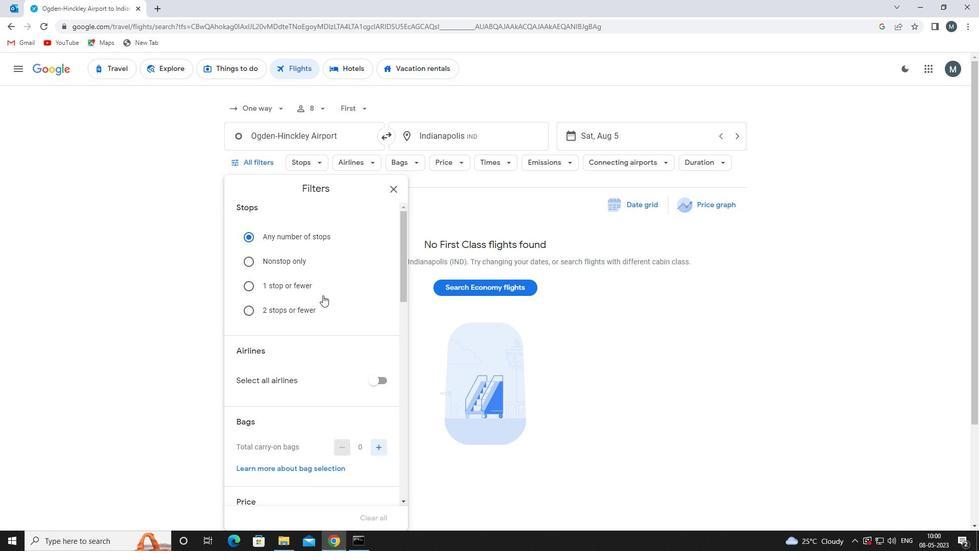 
Action: Mouse moved to (328, 342)
Screenshot: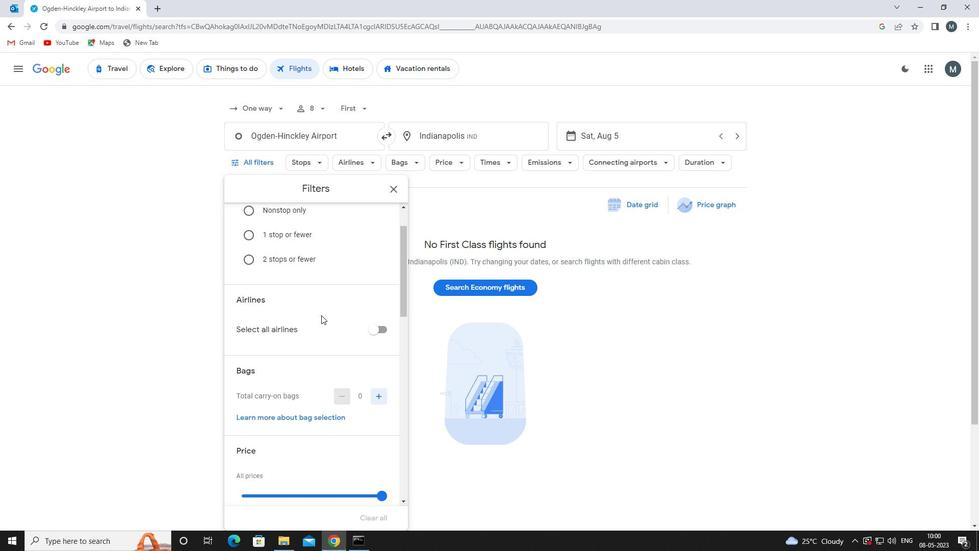 
Action: Mouse scrolled (328, 342) with delta (0, 0)
Screenshot: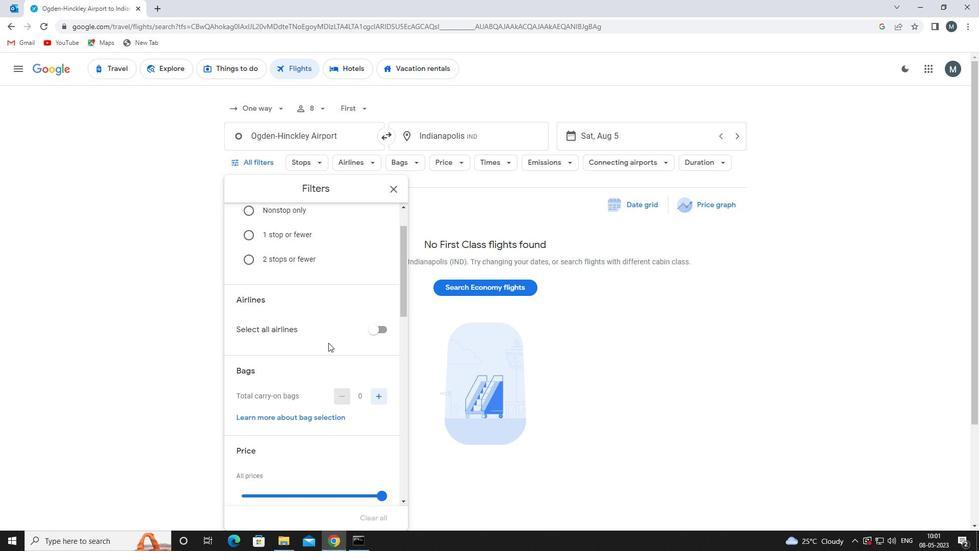 
Action: Mouse moved to (384, 274)
Screenshot: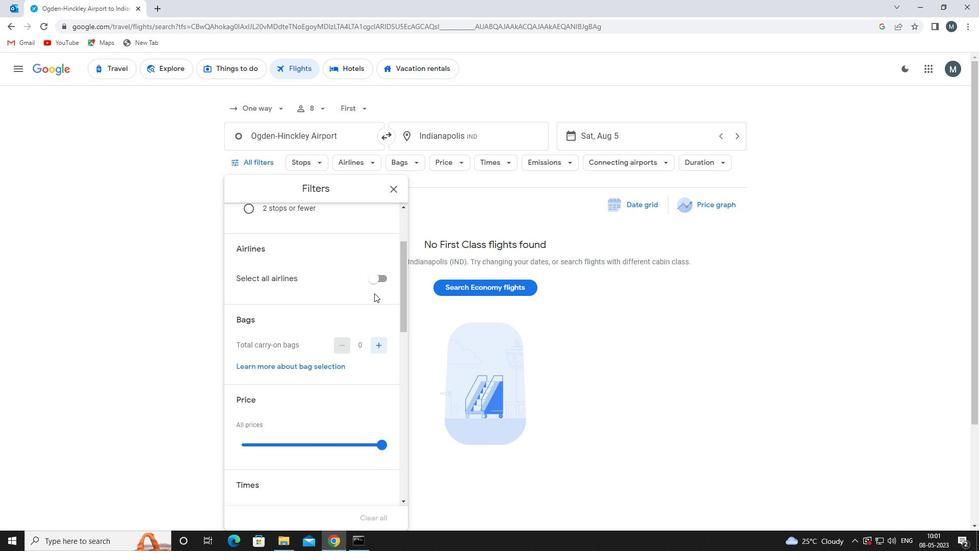 
Action: Mouse pressed left at (384, 274)
Screenshot: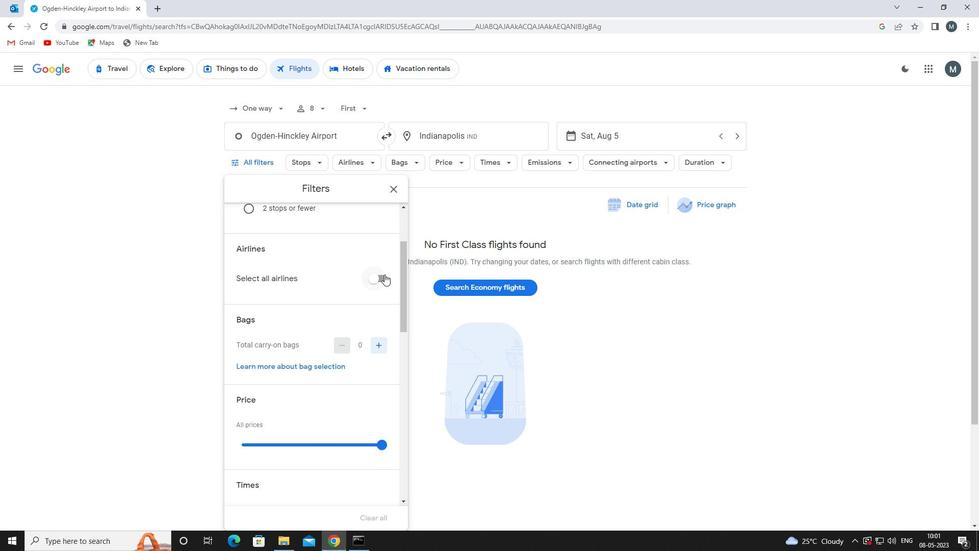 
Action: Mouse moved to (372, 279)
Screenshot: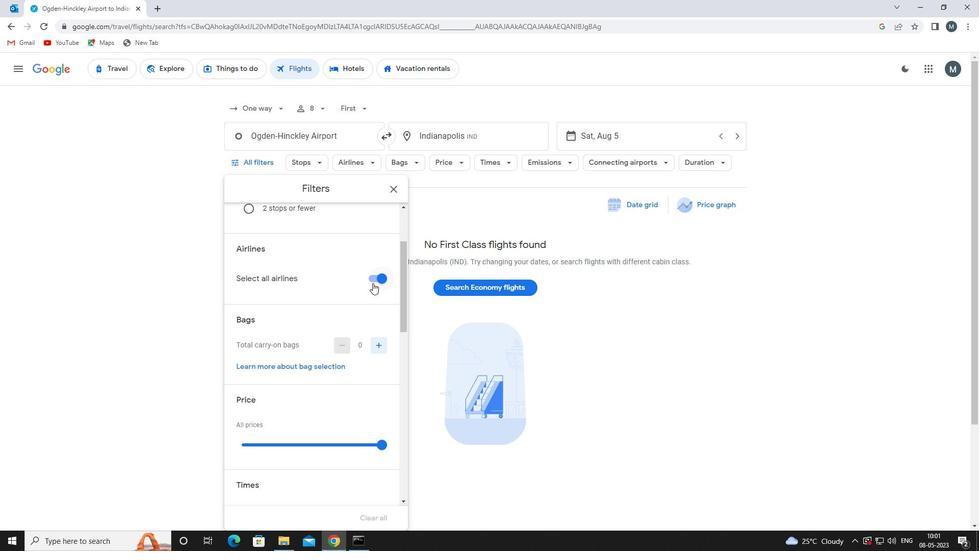 
Action: Mouse pressed left at (372, 279)
Screenshot: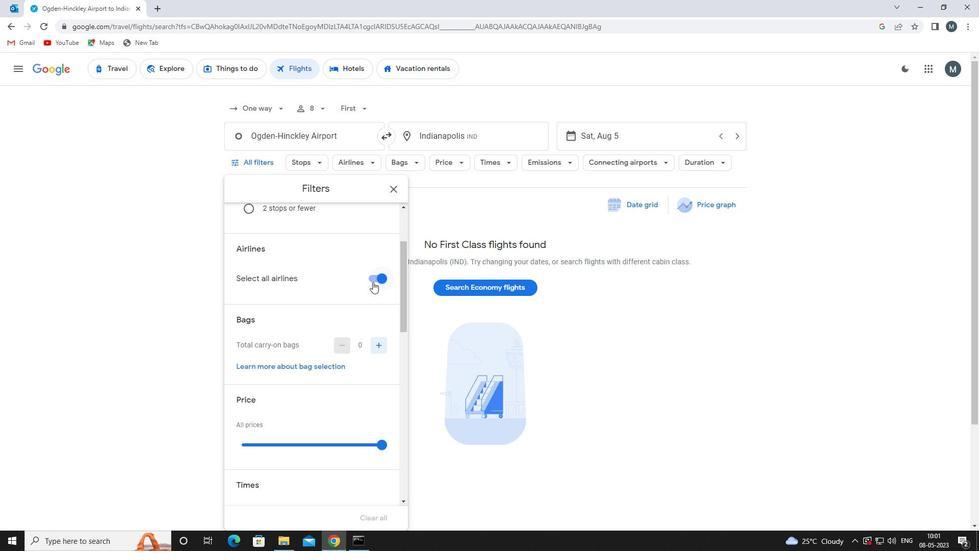 
Action: Mouse moved to (376, 277)
Screenshot: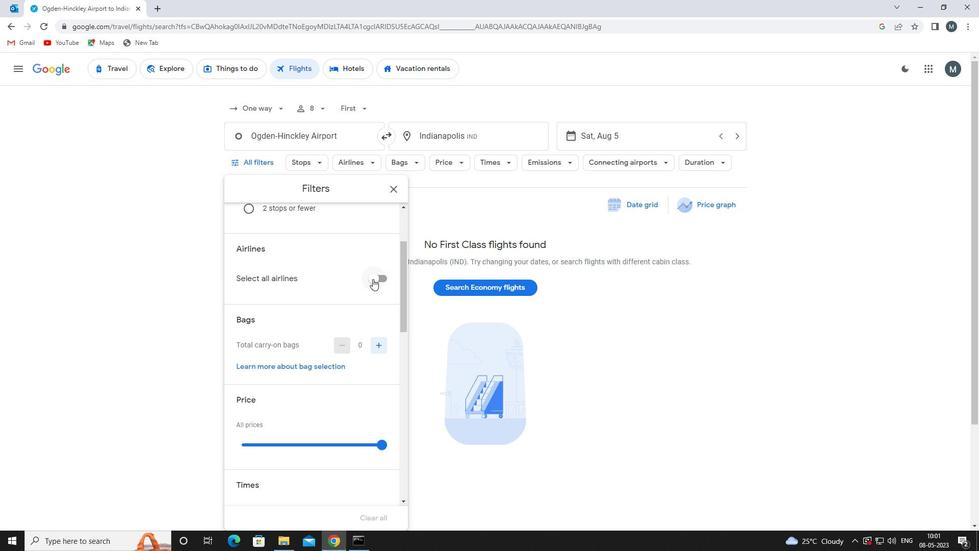 
Action: Mouse pressed left at (376, 277)
Screenshot: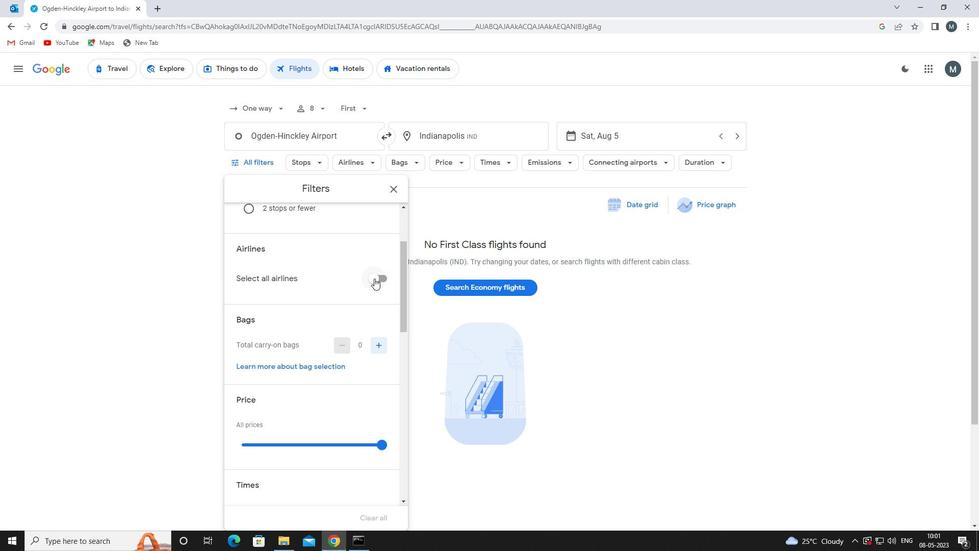 
Action: Mouse moved to (308, 300)
Screenshot: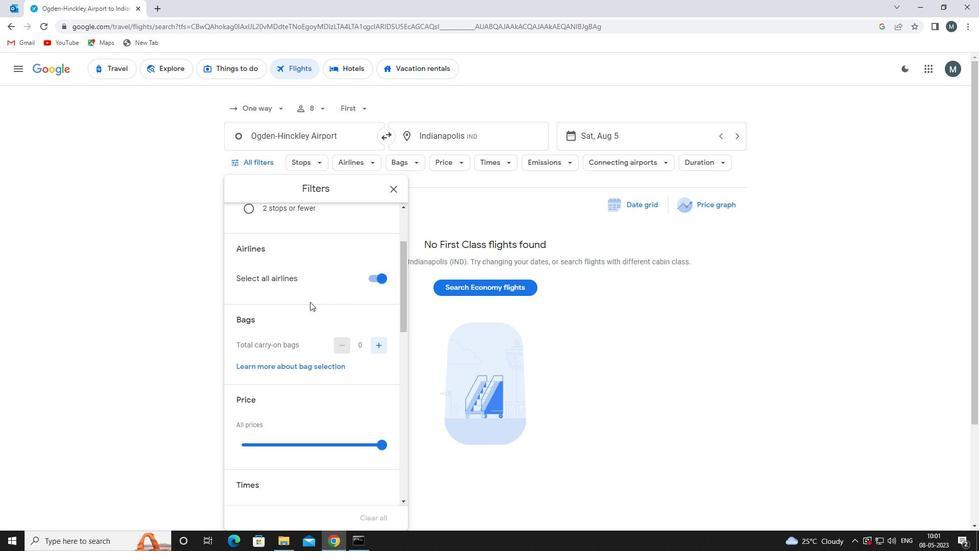 
Action: Mouse scrolled (308, 299) with delta (0, 0)
Screenshot: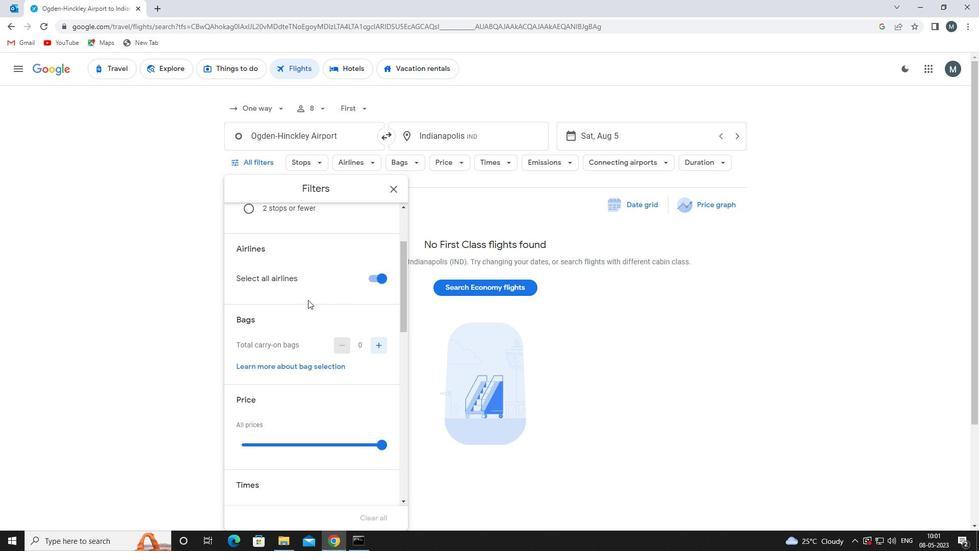 
Action: Mouse moved to (289, 318)
Screenshot: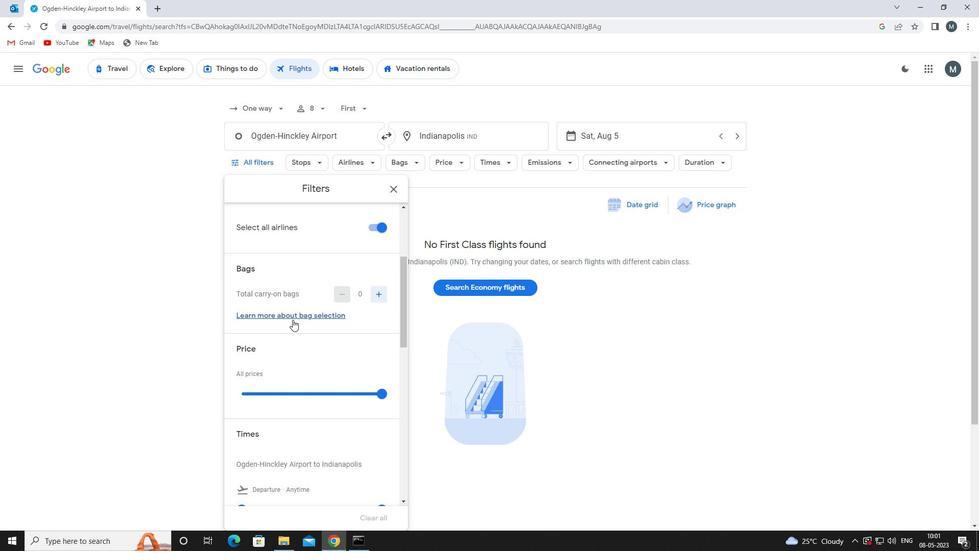 
Action: Mouse scrolled (289, 317) with delta (0, 0)
Screenshot: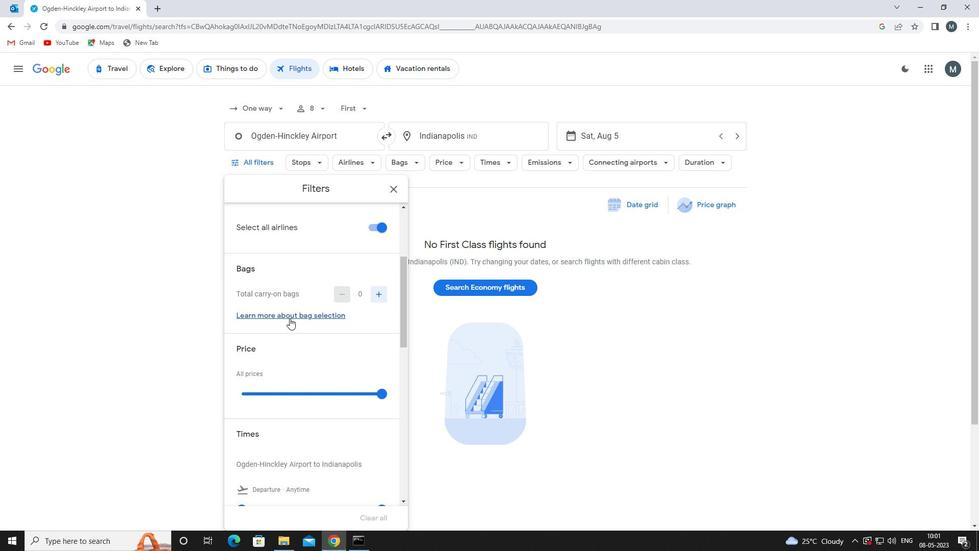 
Action: Mouse scrolled (289, 317) with delta (0, 0)
Screenshot: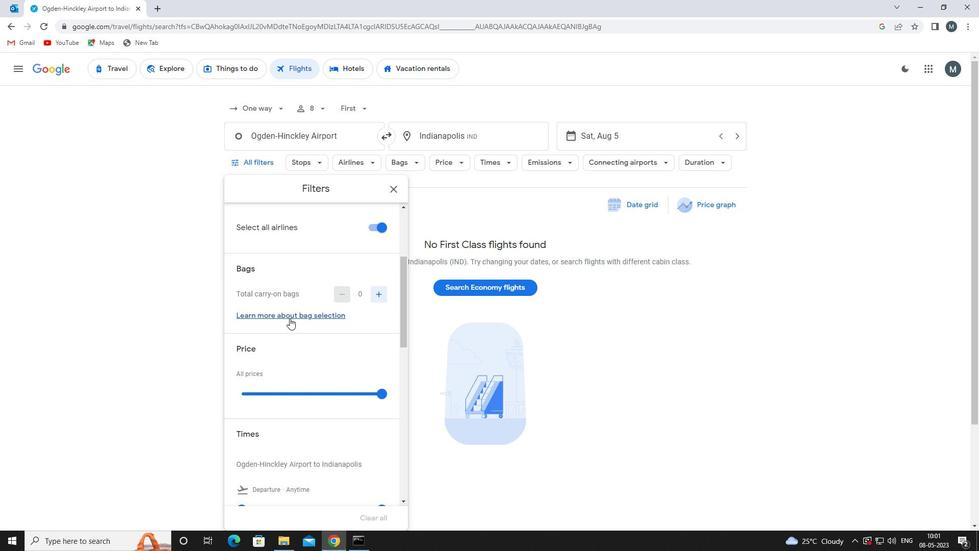 
Action: Mouse moved to (282, 287)
Screenshot: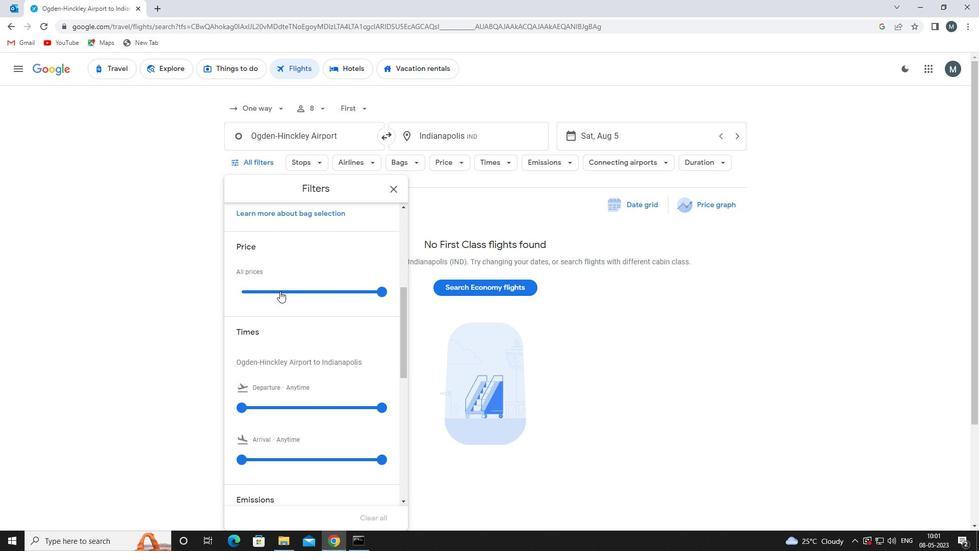 
Action: Mouse pressed left at (282, 287)
Screenshot: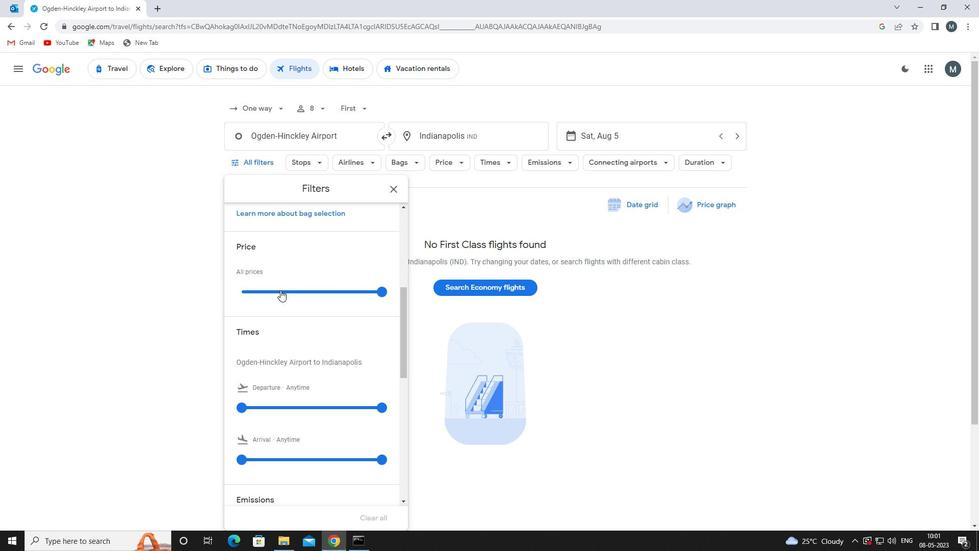 
Action: Mouse pressed left at (282, 287)
Screenshot: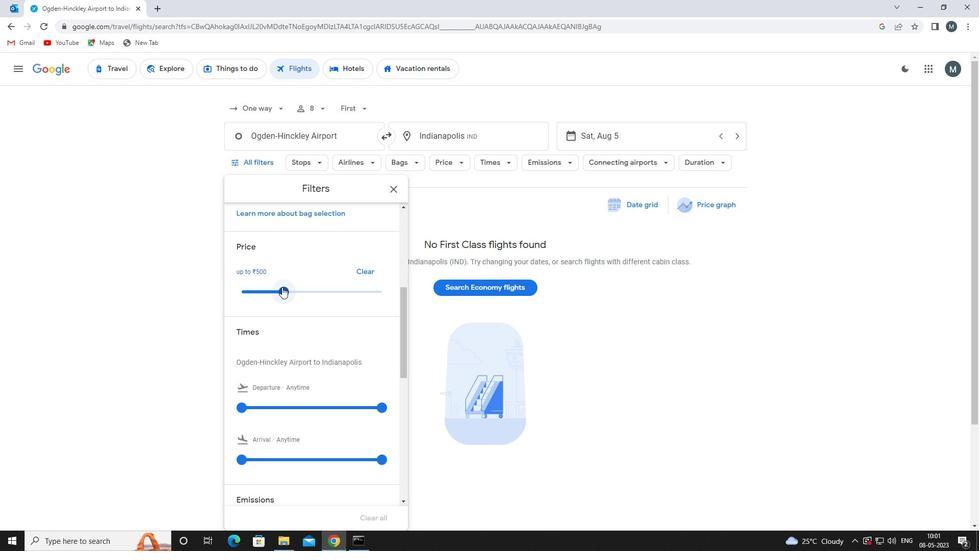 
Action: Mouse moved to (372, 292)
Screenshot: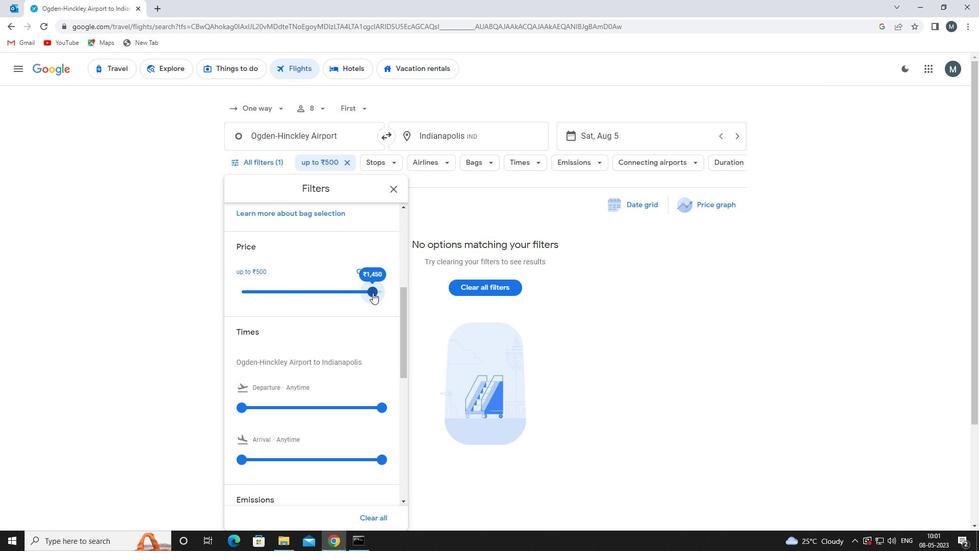 
Action: Mouse pressed left at (372, 292)
Screenshot: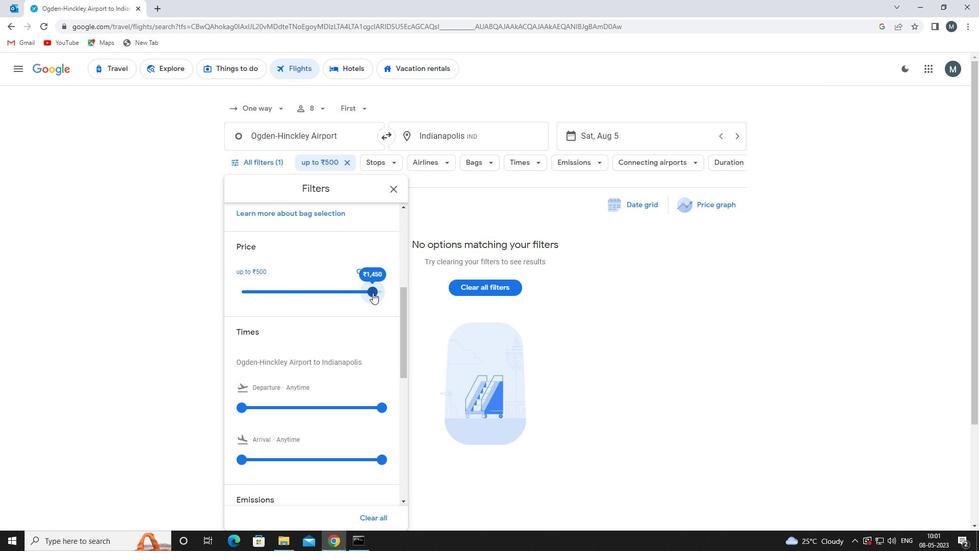 
Action: Mouse moved to (298, 315)
Screenshot: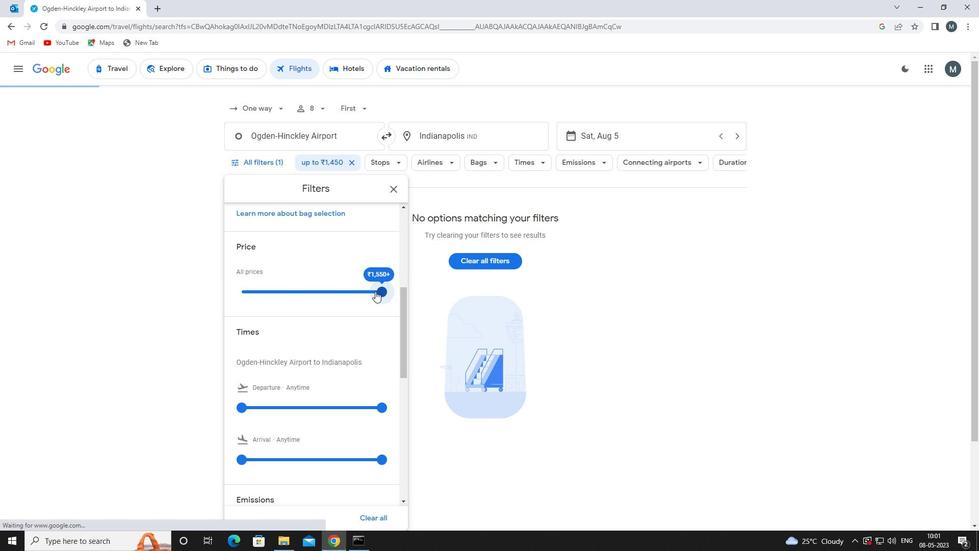 
Action: Mouse scrolled (298, 315) with delta (0, 0)
Screenshot: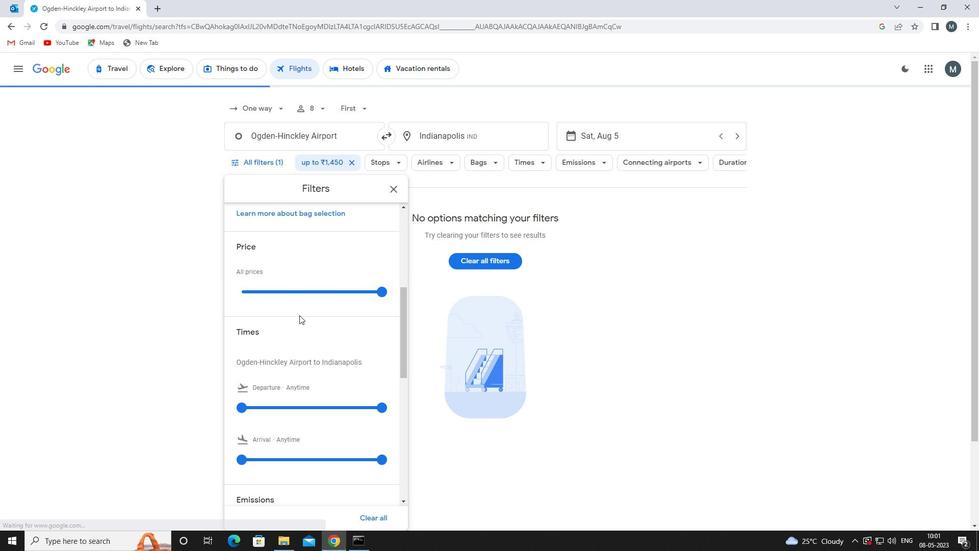 
Action: Mouse scrolled (298, 315) with delta (0, 0)
Screenshot: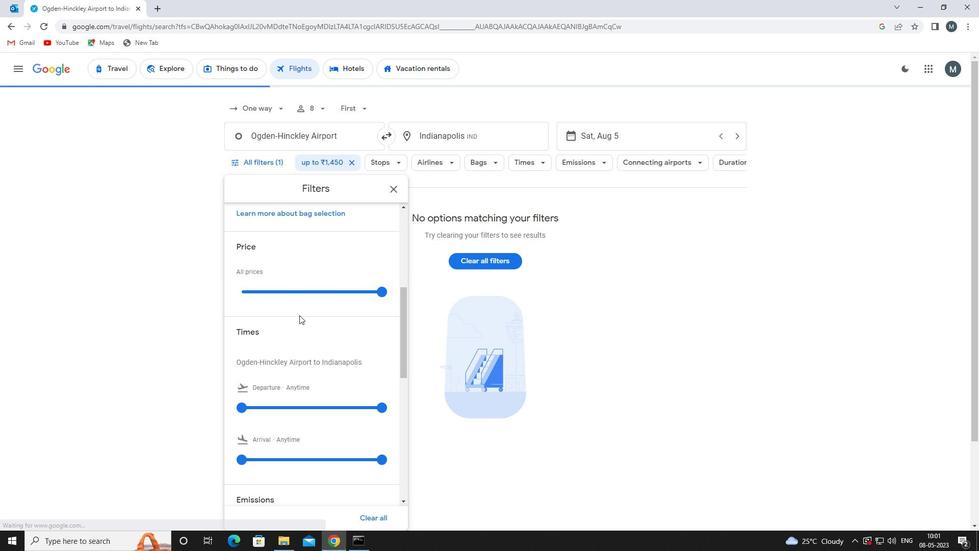 
Action: Mouse scrolled (298, 315) with delta (0, 0)
Screenshot: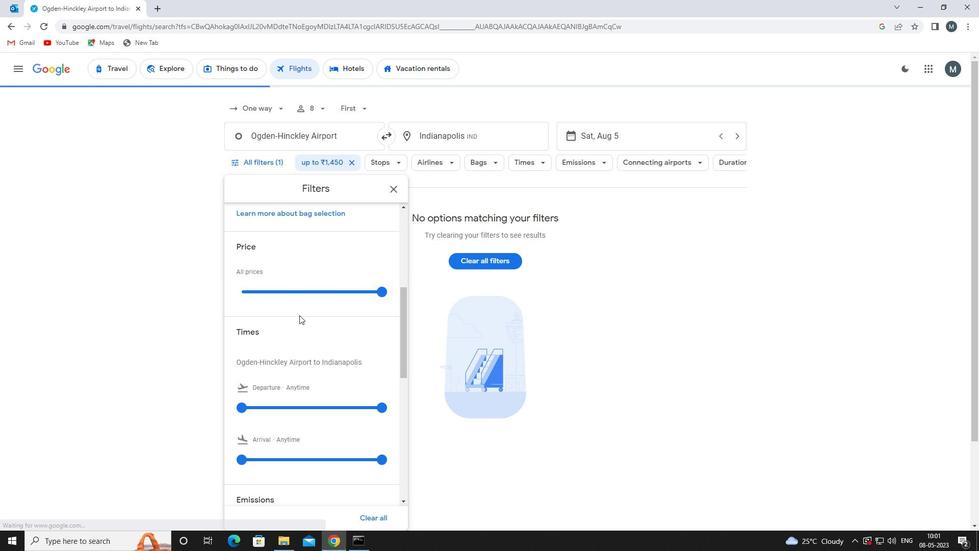 
Action: Mouse scrolled (298, 315) with delta (0, 0)
Screenshot: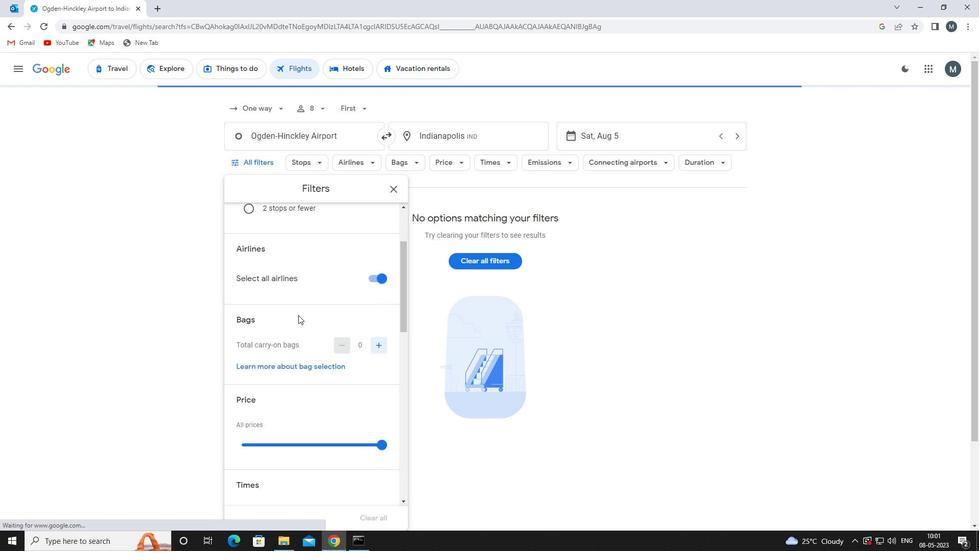 
Action: Mouse scrolled (298, 314) with delta (0, 0)
Screenshot: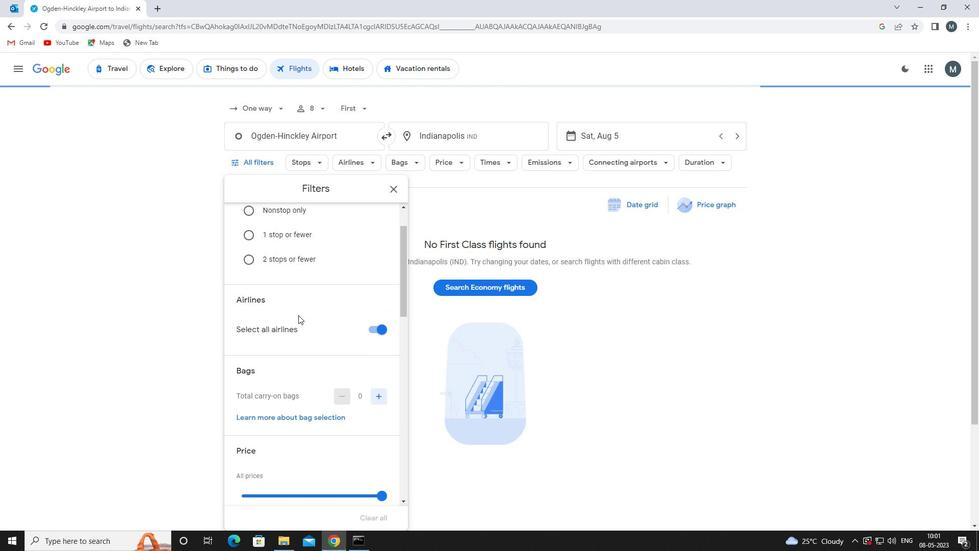 
Action: Mouse scrolled (298, 314) with delta (0, 0)
Screenshot: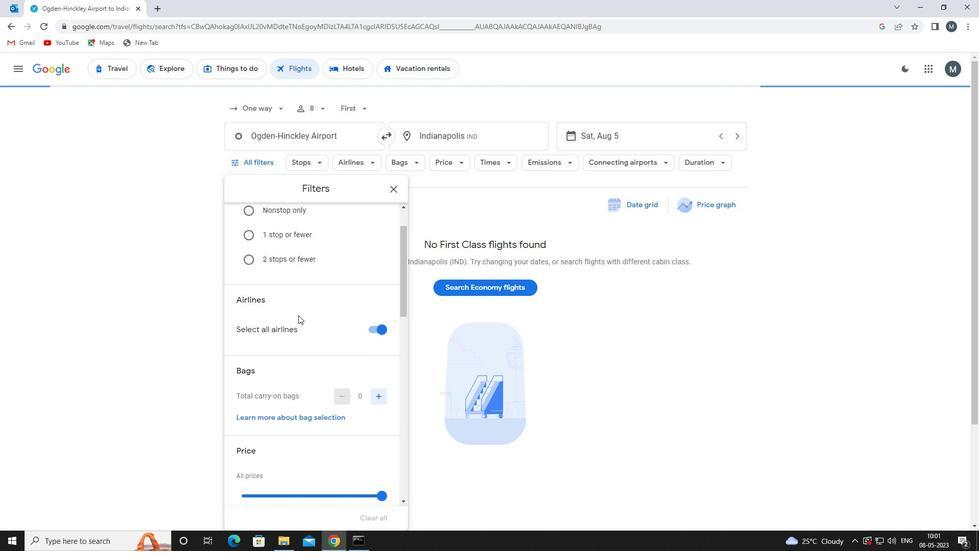 
Action: Mouse moved to (293, 311)
Screenshot: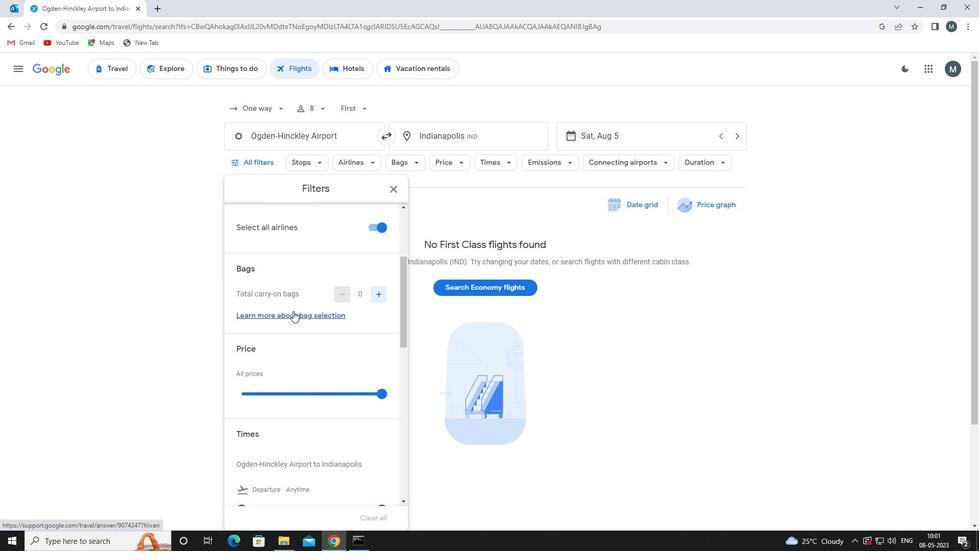 
Action: Mouse scrolled (293, 310) with delta (0, 0)
Screenshot: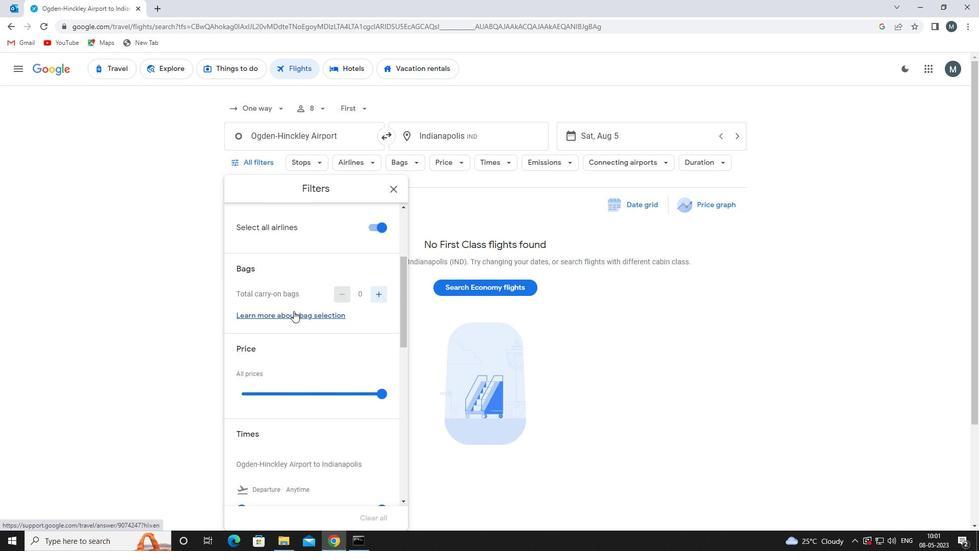 
Action: Mouse scrolled (293, 310) with delta (0, 0)
Screenshot: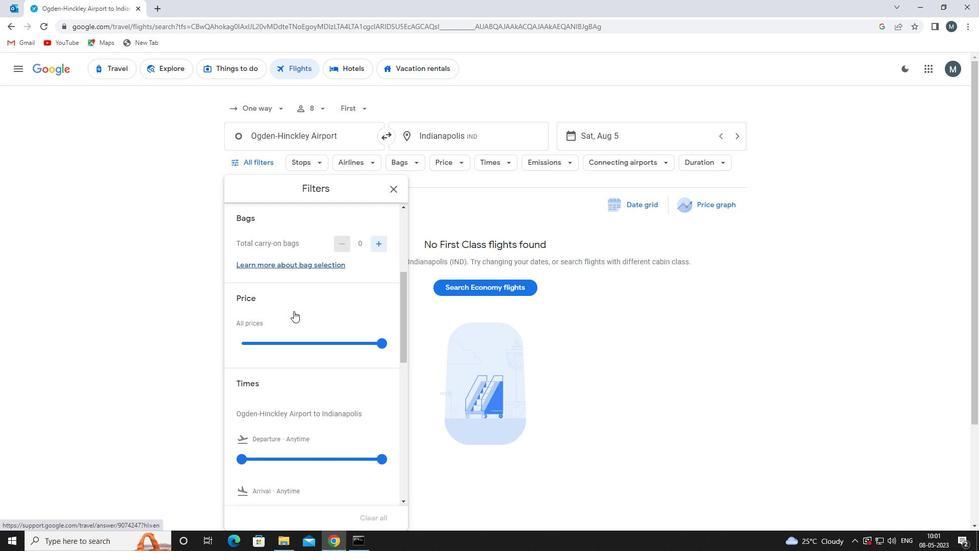 
Action: Mouse moved to (293, 312)
Screenshot: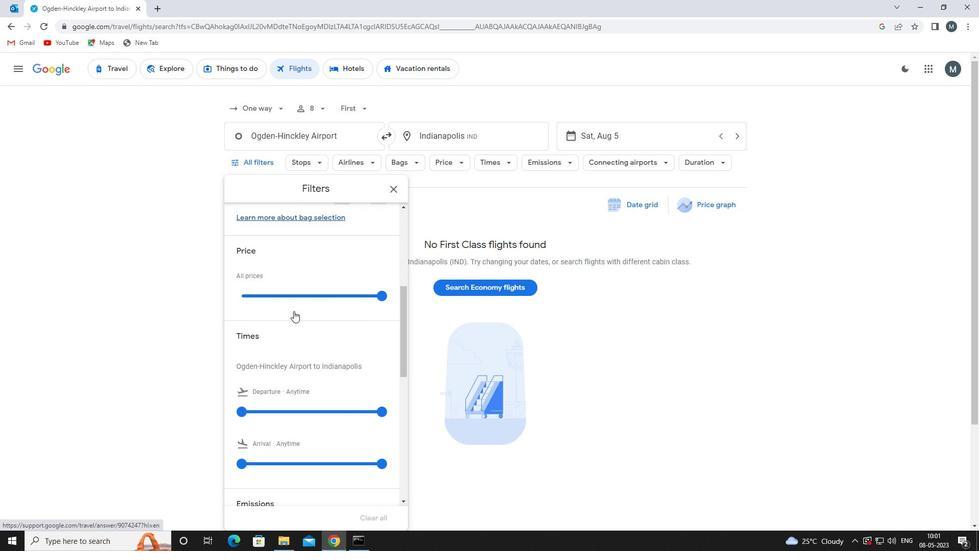 
Action: Mouse scrolled (293, 311) with delta (0, 0)
Screenshot: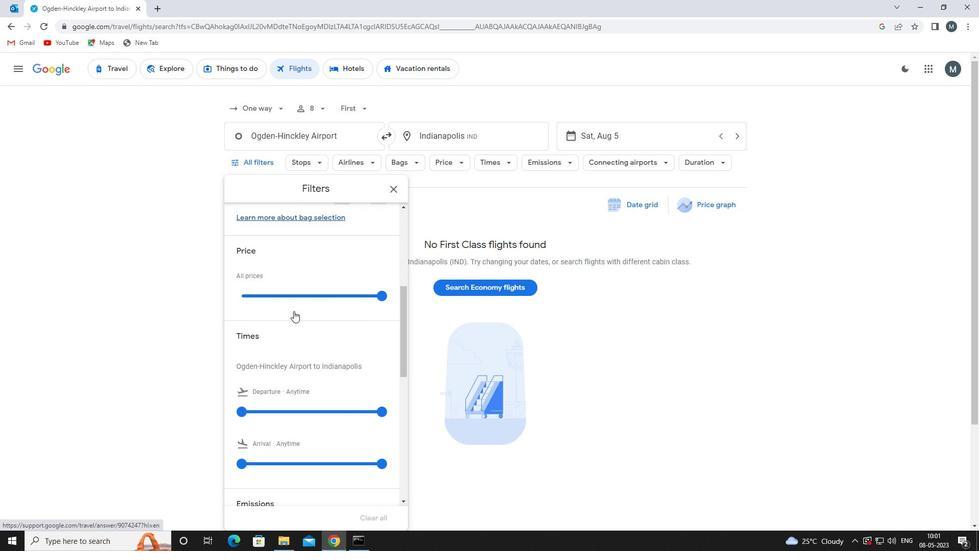 
Action: Mouse moved to (247, 357)
Screenshot: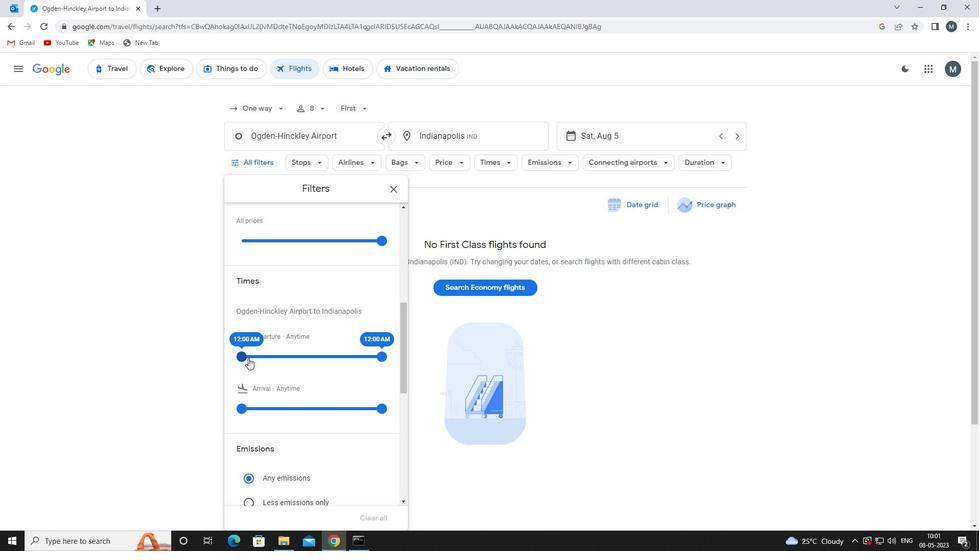 
Action: Mouse pressed left at (247, 357)
Screenshot: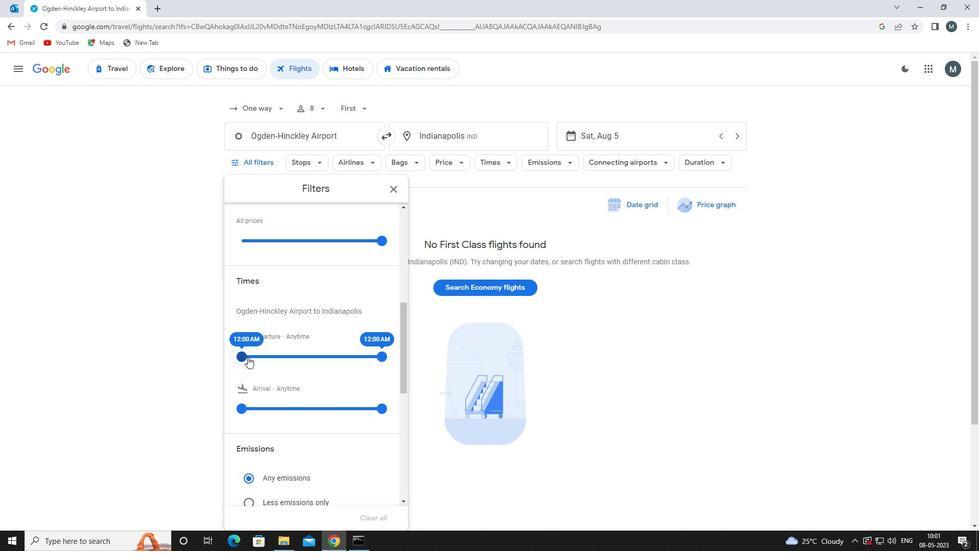 
Action: Mouse moved to (375, 354)
Screenshot: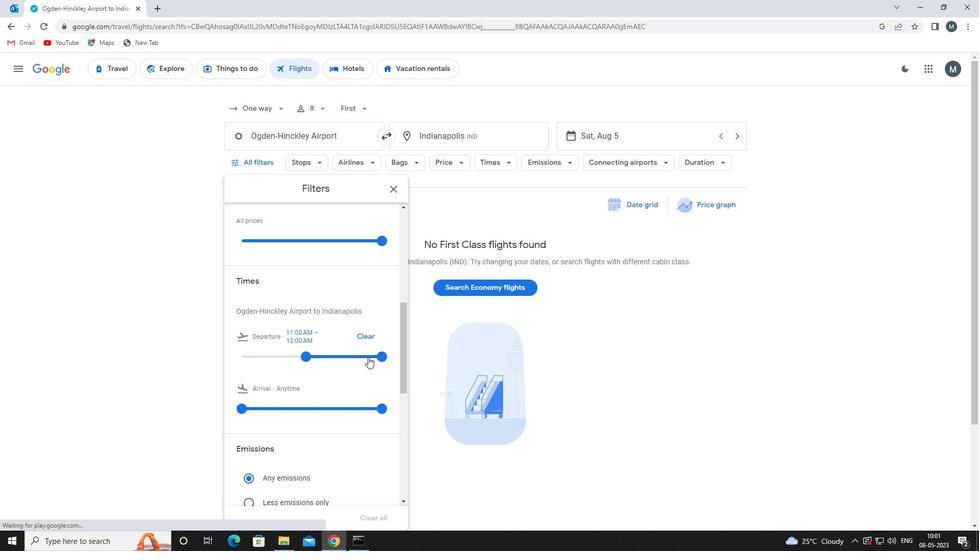 
Action: Mouse pressed left at (375, 354)
Screenshot: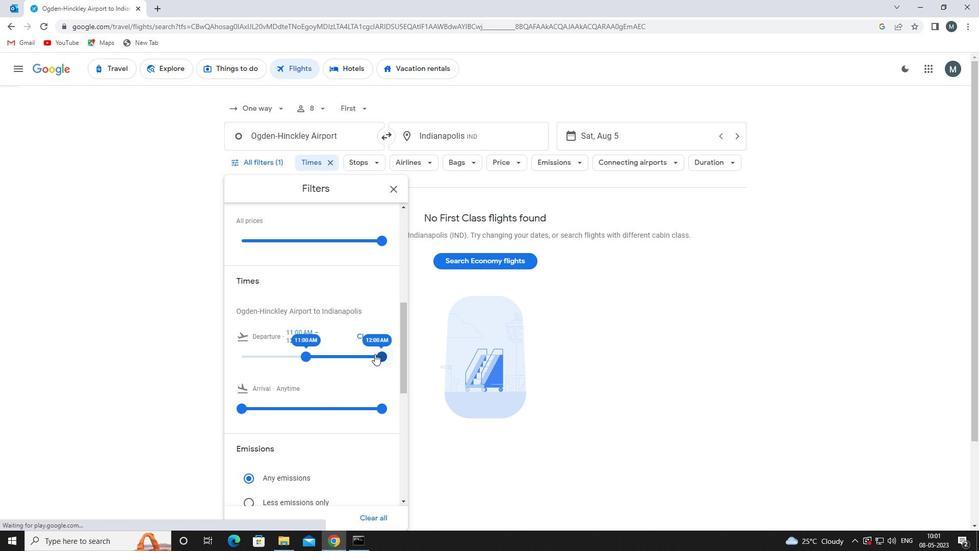 
Action: Mouse moved to (294, 355)
Screenshot: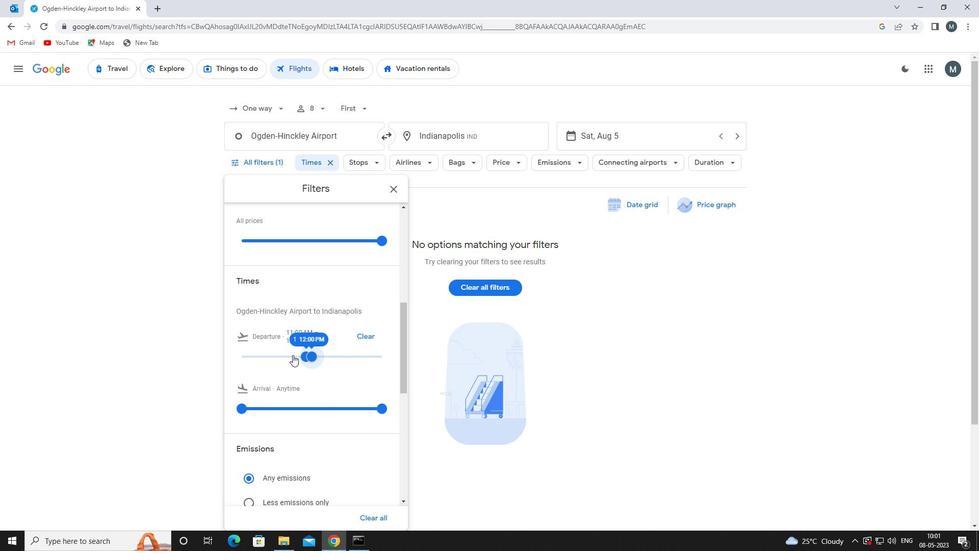 
Action: Mouse scrolled (294, 355) with delta (0, 0)
Screenshot: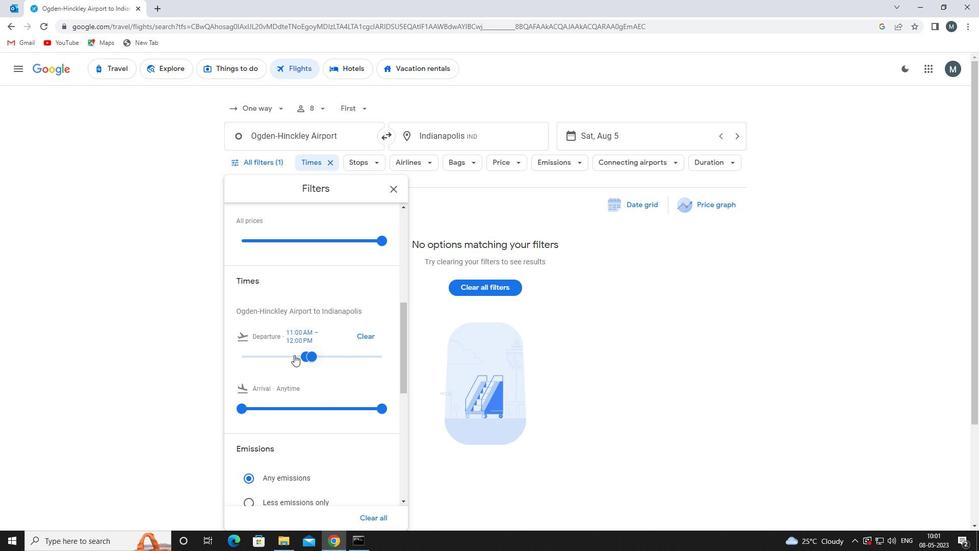 
Action: Mouse moved to (391, 186)
Screenshot: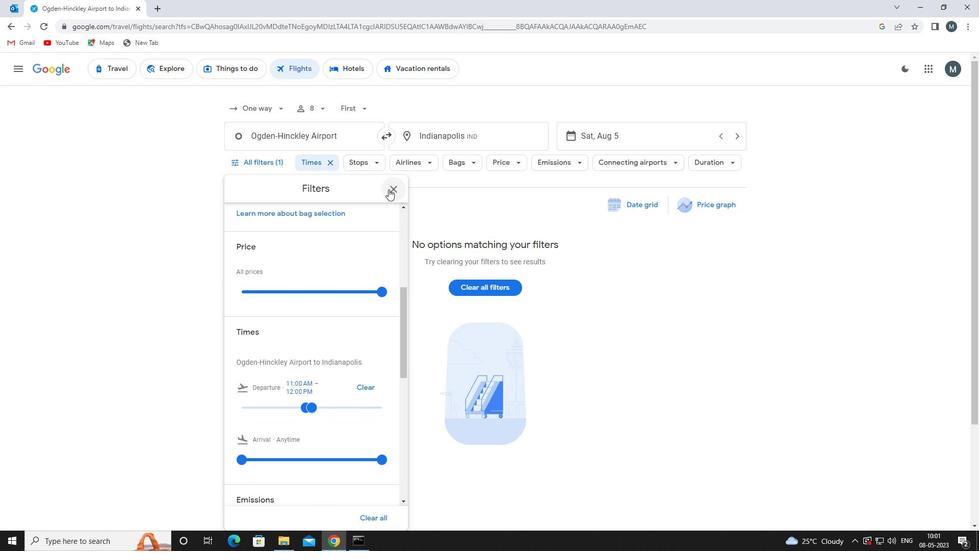 
Action: Mouse pressed left at (391, 186)
Screenshot: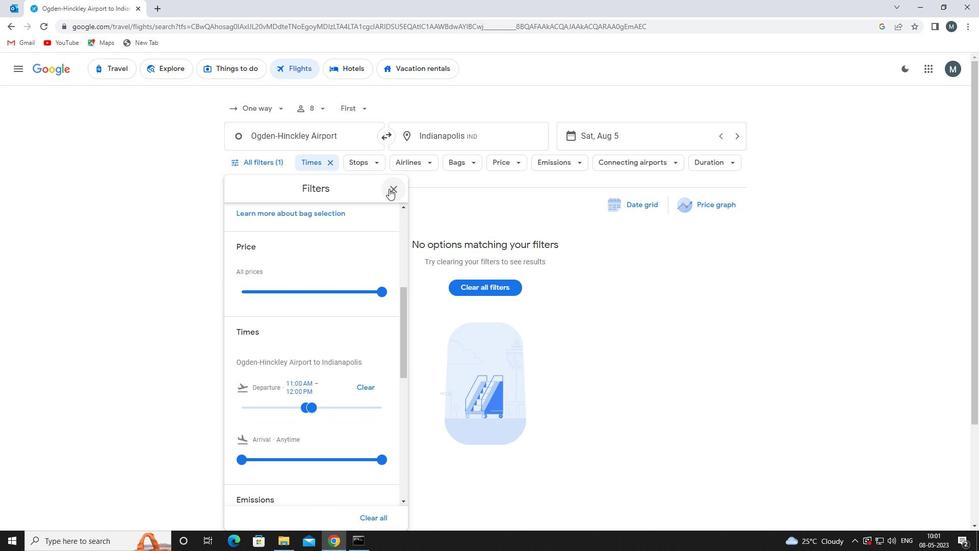 
Action: Mouse moved to (391, 188)
Screenshot: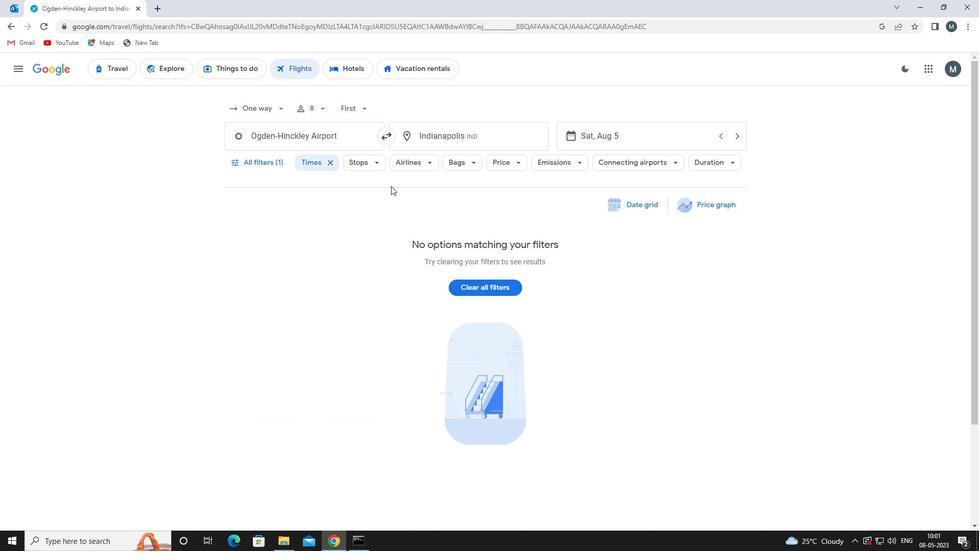 
